 Task: Get the details for the any last Tri-Rail train from Miami Airport to West Palm Beach.
Action: Mouse moved to (327, 74)
Screenshot: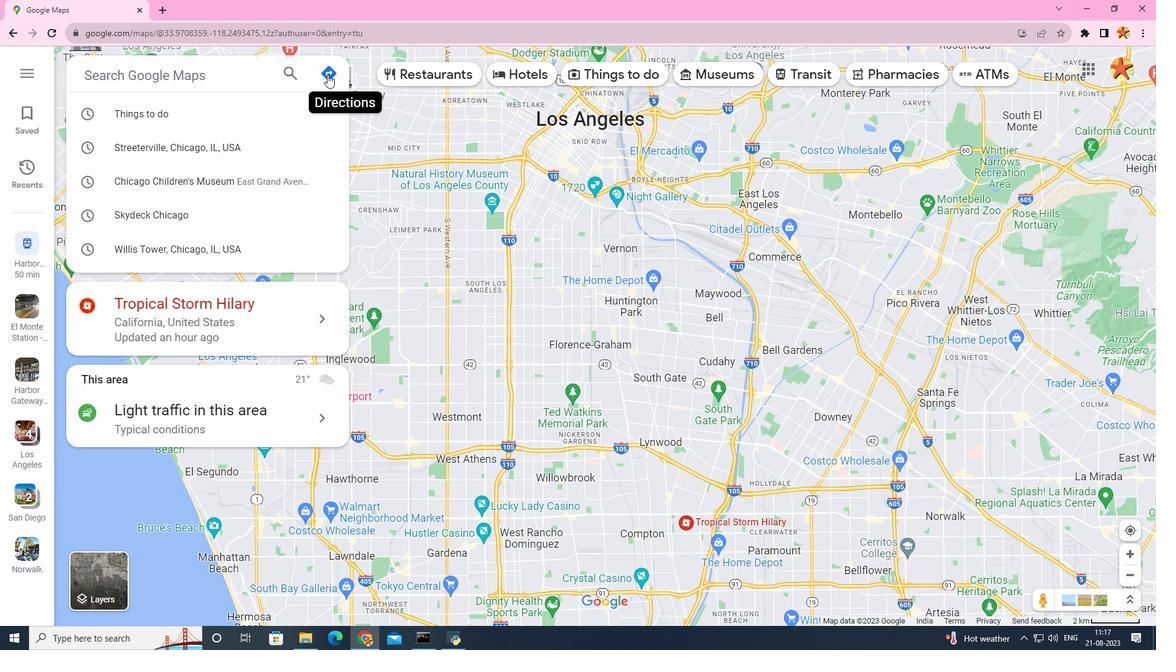 
Action: Mouse pressed left at (327, 74)
Screenshot: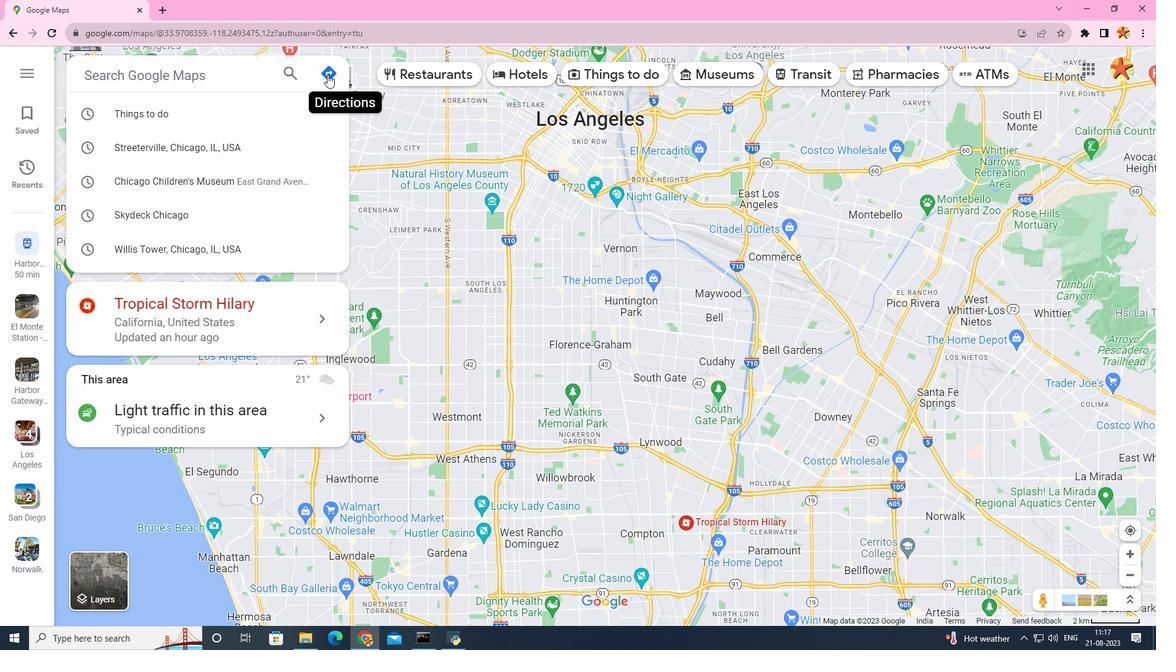 
Action: Mouse moved to (259, 113)
Screenshot: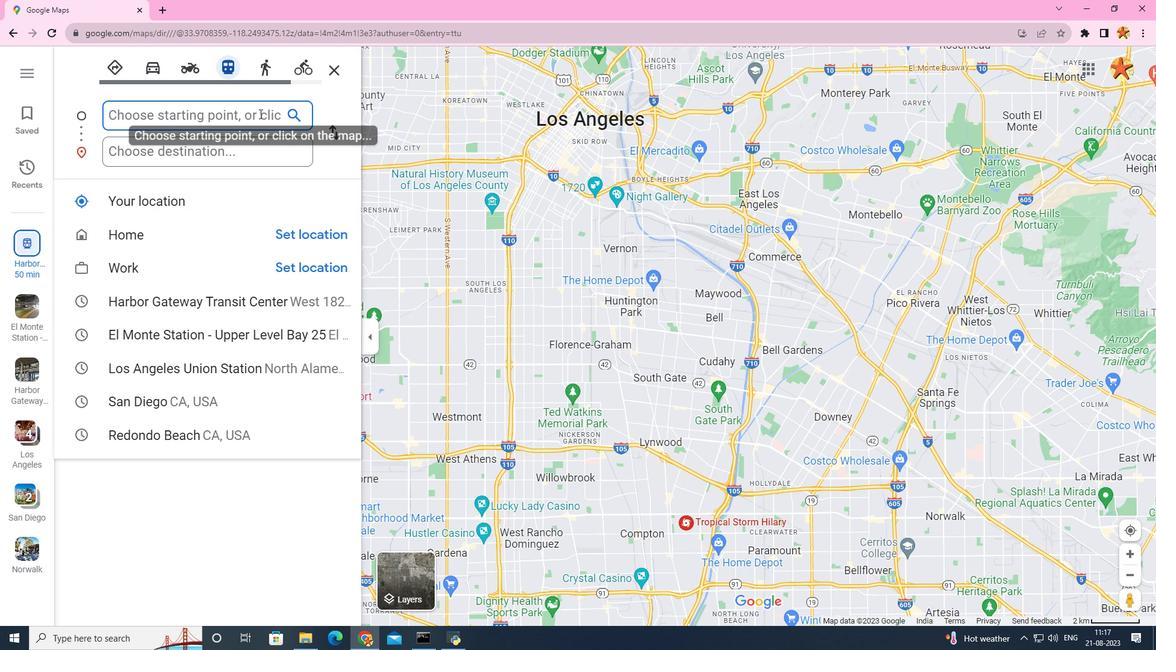 
Action: Mouse pressed left at (259, 113)
Screenshot: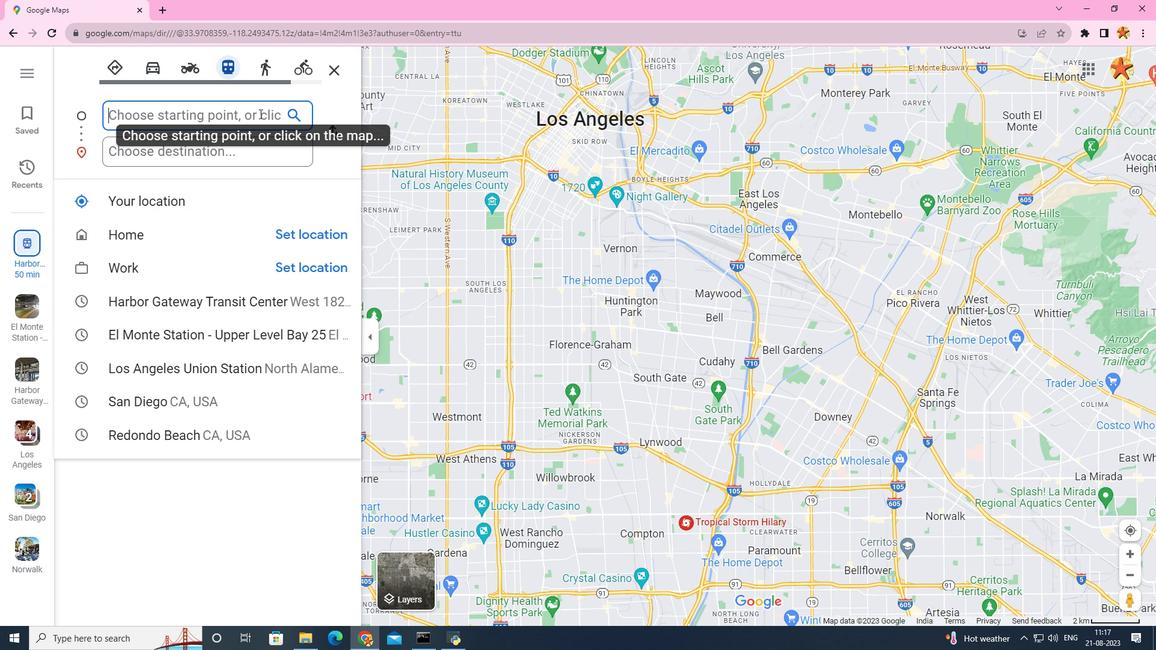 
Action: Mouse moved to (315, 103)
Screenshot: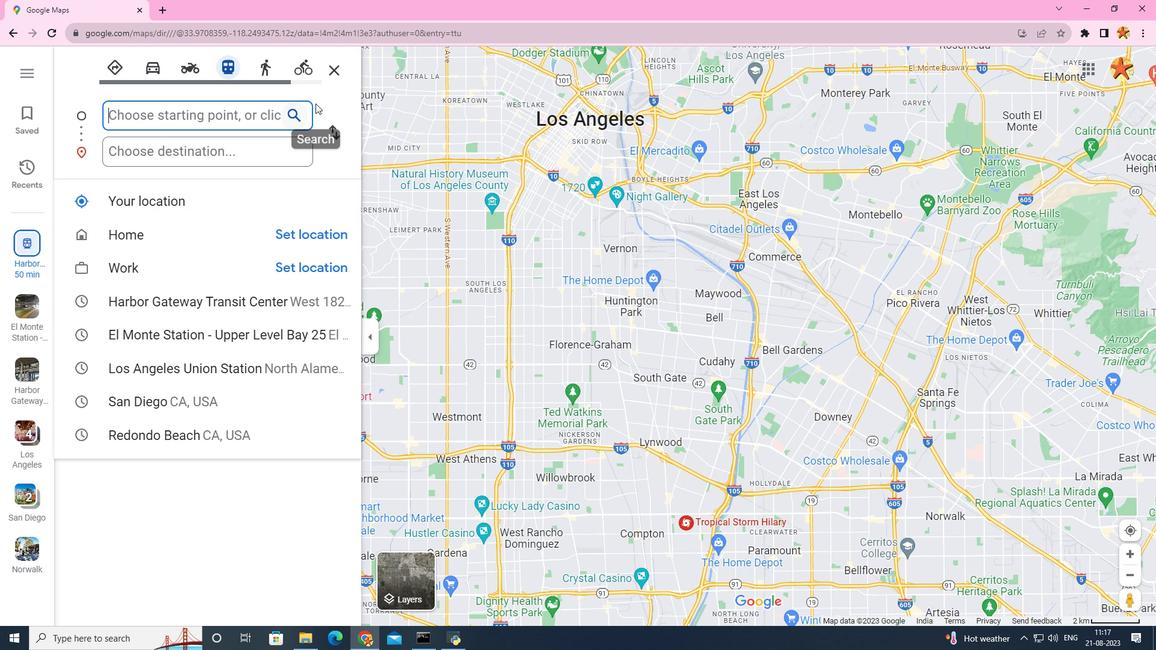 
Action: Key pressed miami<Key.space>airport
Screenshot: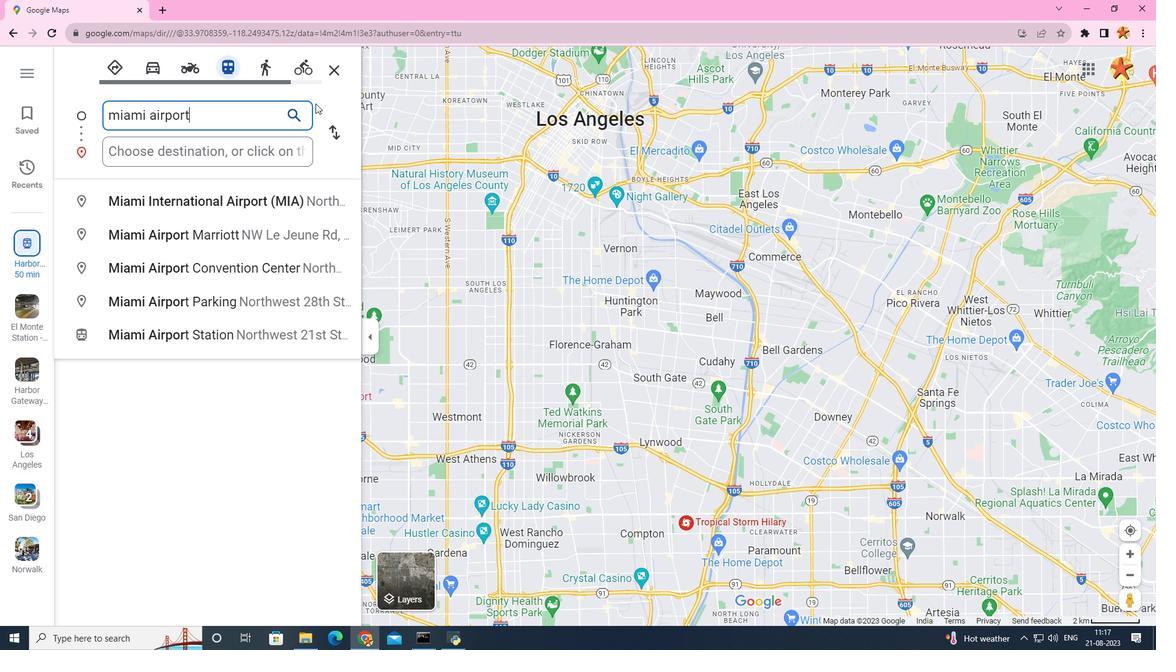 
Action: Mouse moved to (257, 210)
Screenshot: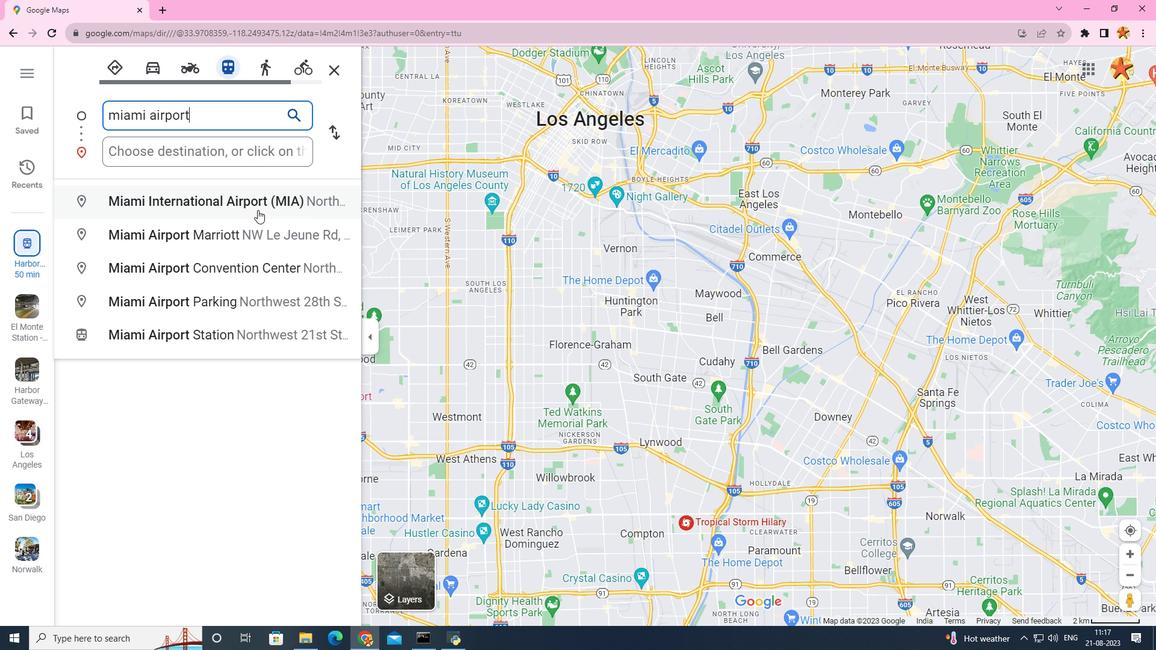 
Action: Mouse pressed left at (257, 210)
Screenshot: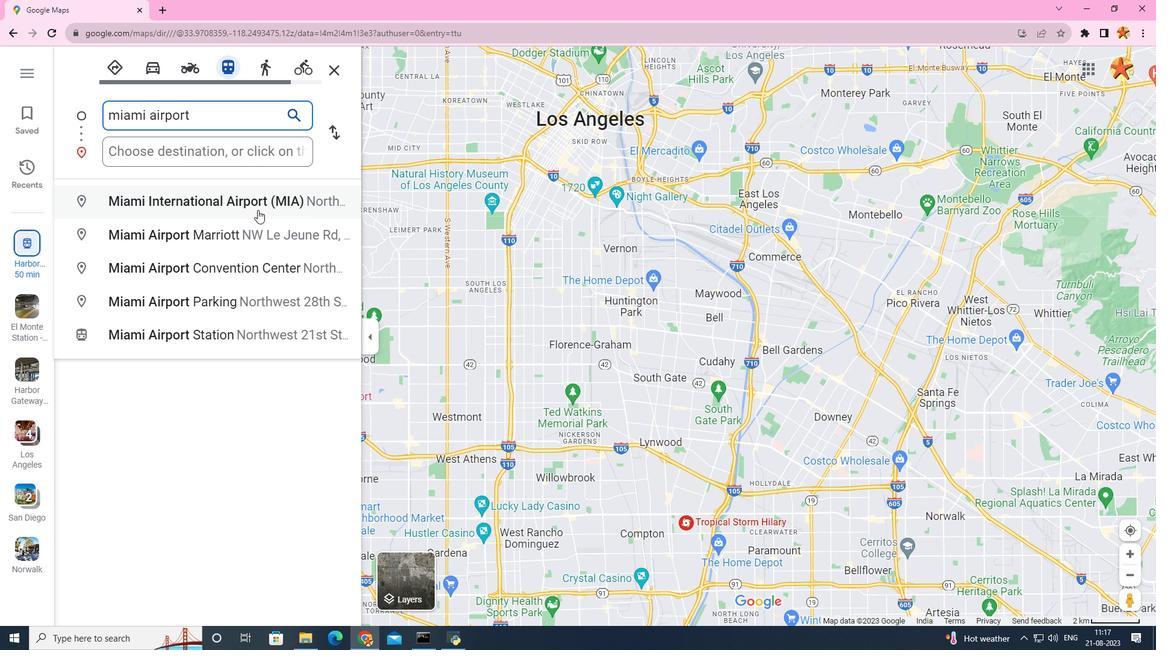 
Action: Mouse moved to (237, 158)
Screenshot: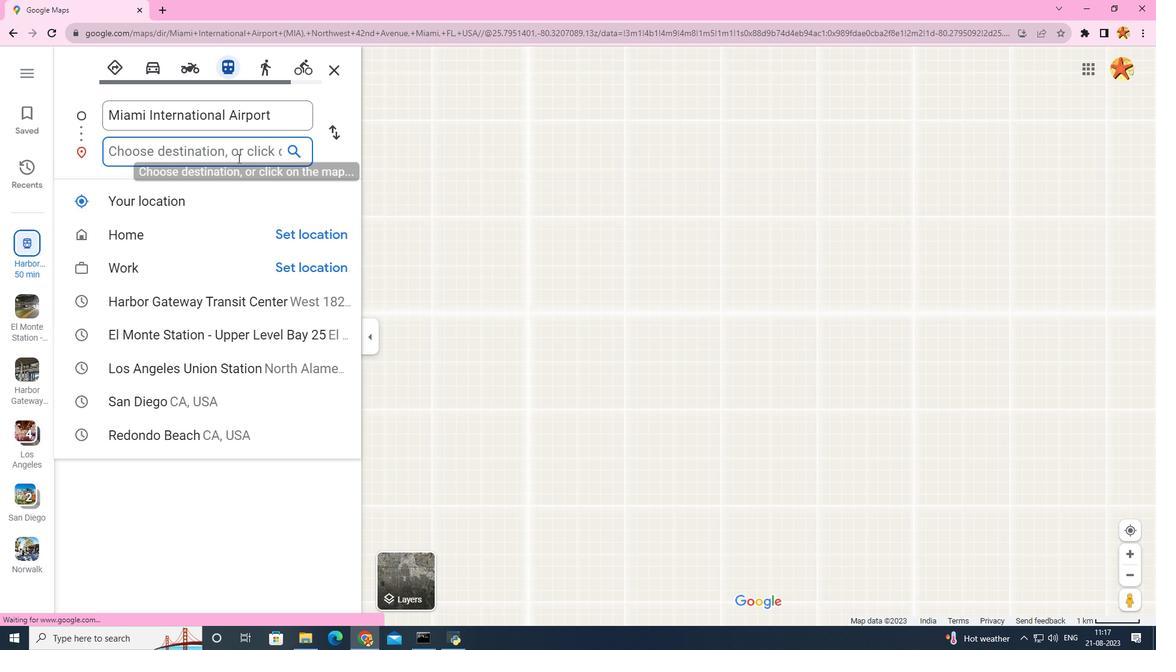 
Action: Mouse pressed left at (237, 158)
Screenshot: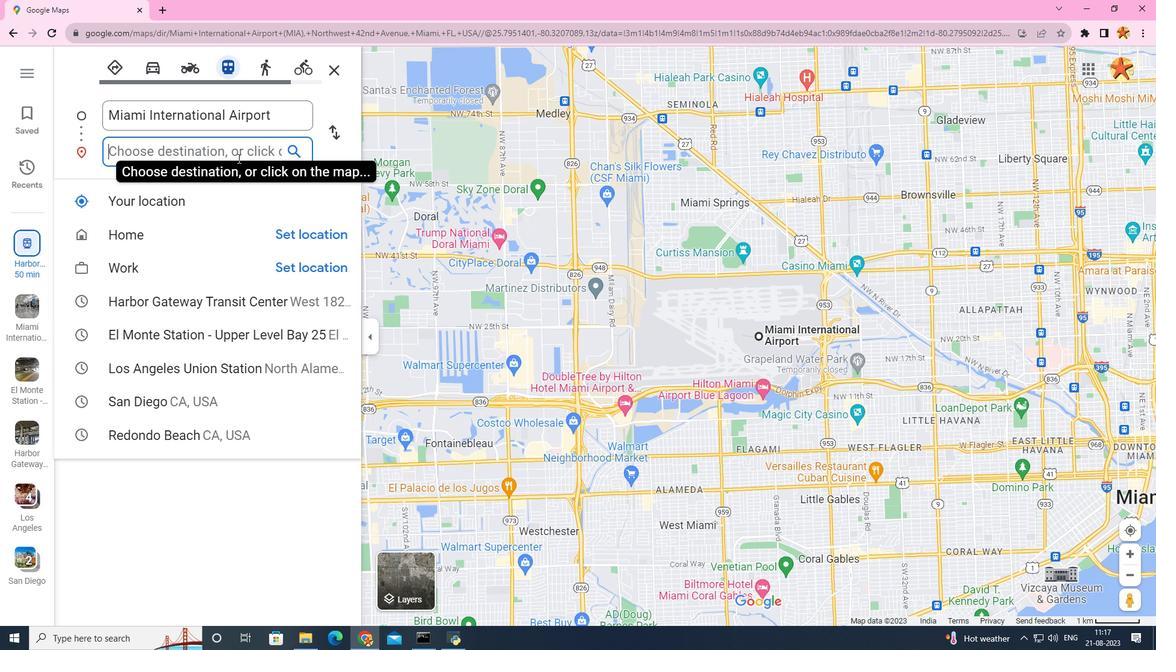 
Action: Key pressed west<Key.space>palm<Key.space>
Screenshot: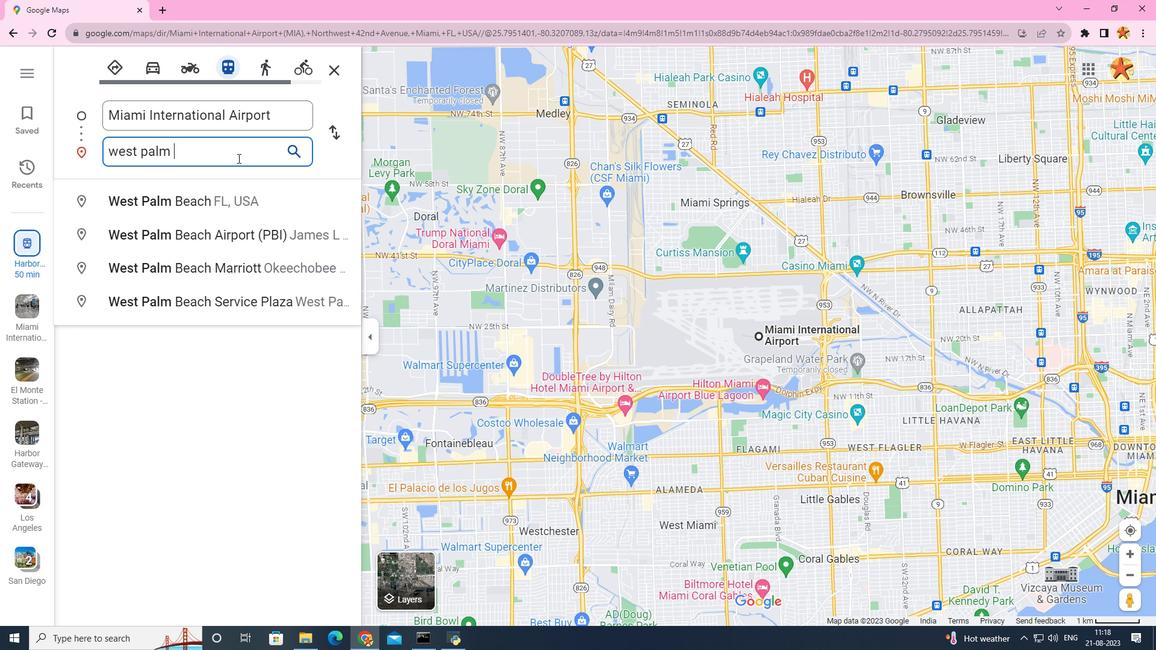 
Action: Mouse moved to (232, 196)
Screenshot: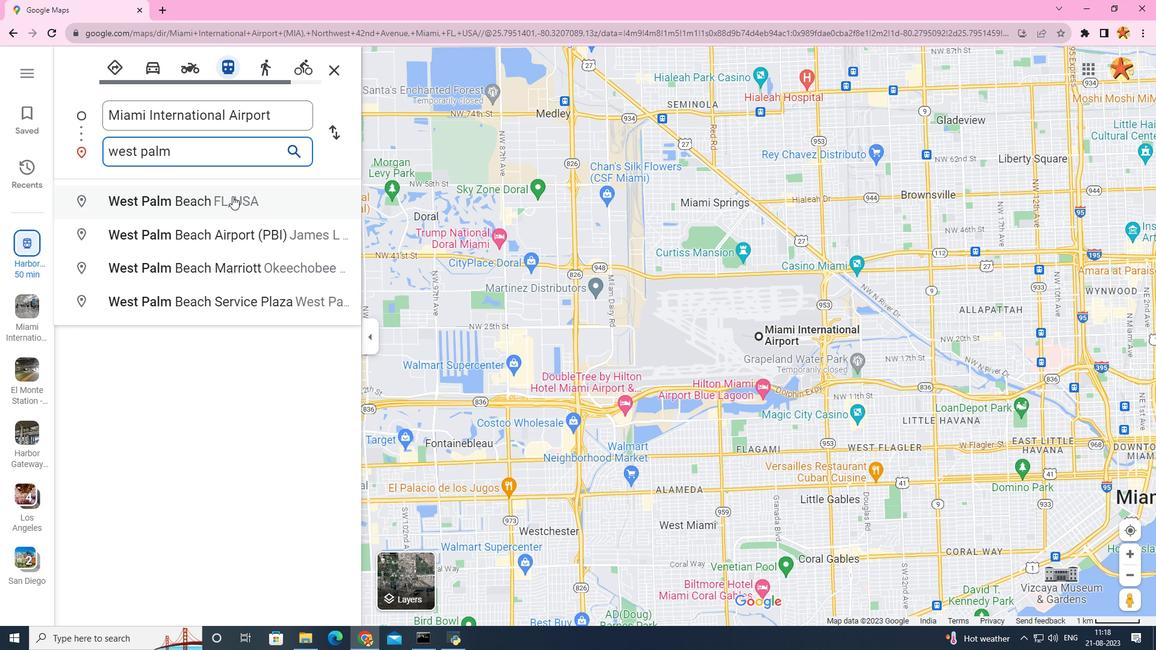 
Action: Mouse pressed left at (232, 196)
Screenshot: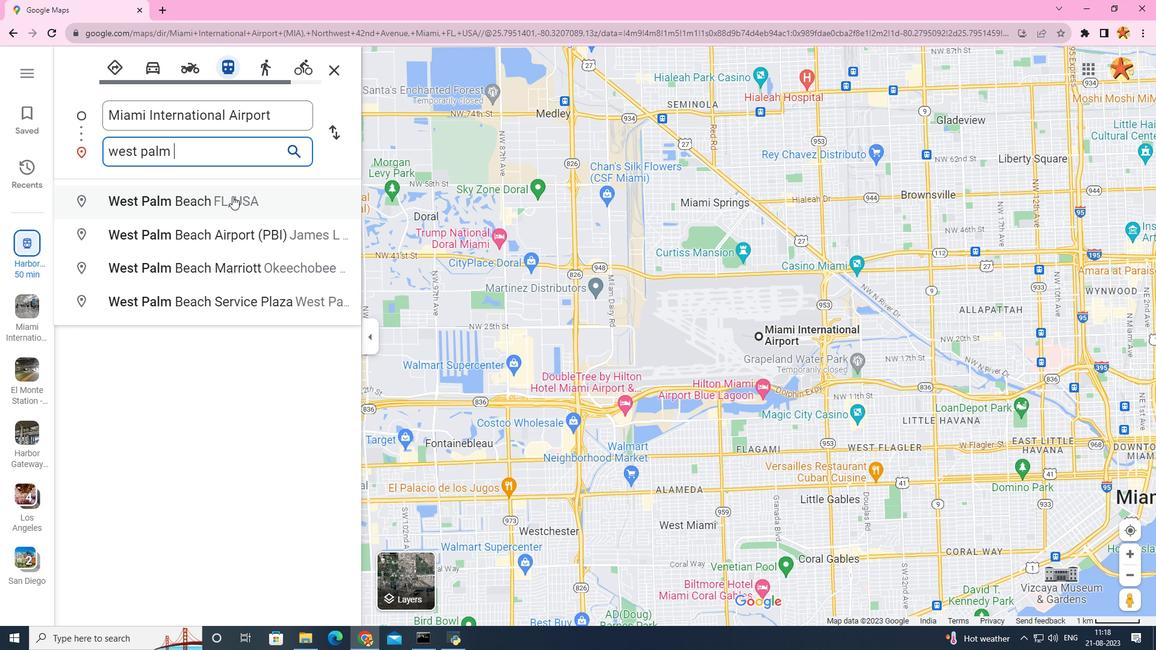 
Action: Mouse moved to (203, 284)
Screenshot: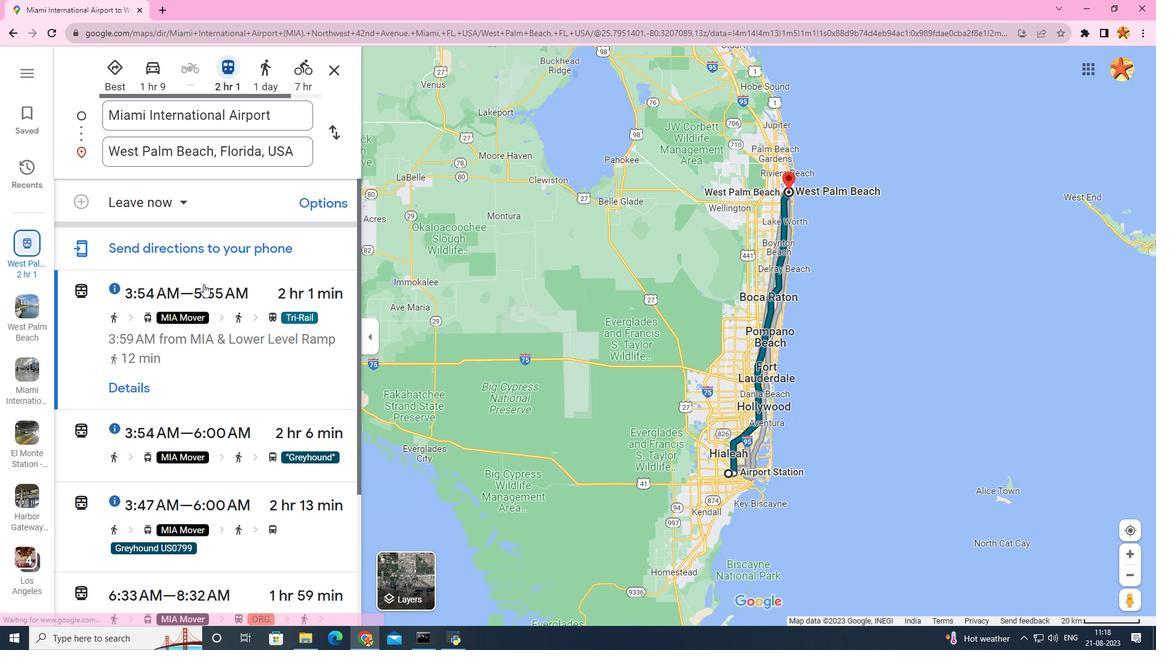 
Action: Mouse scrolled (203, 283) with delta (0, 0)
Screenshot: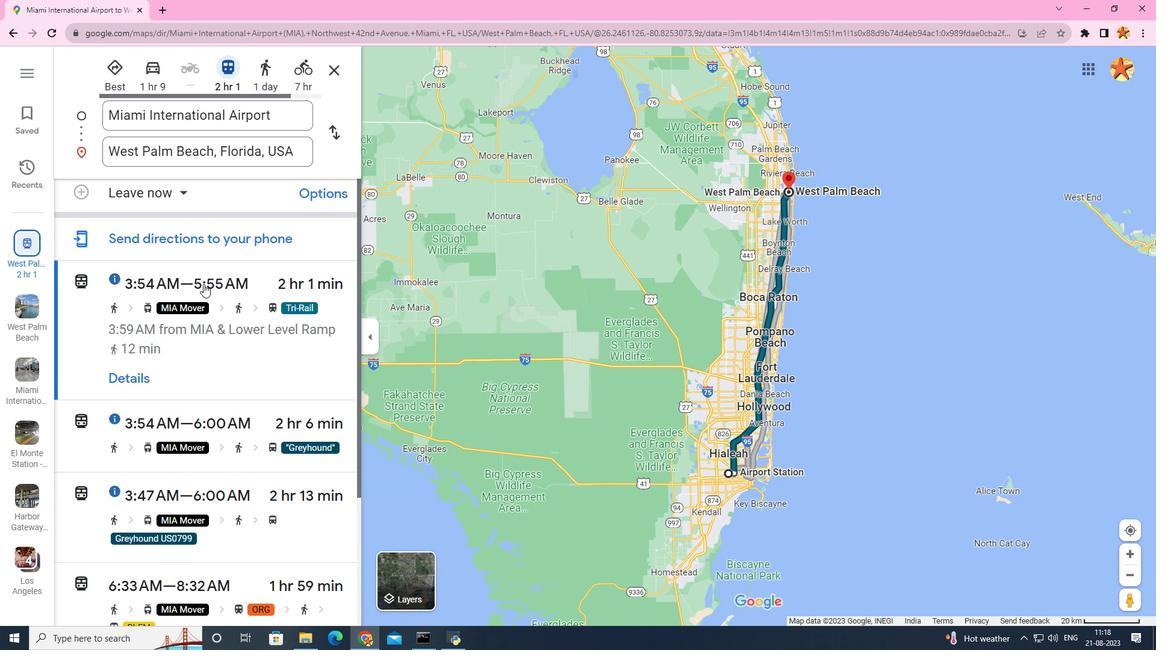 
Action: Mouse scrolled (203, 283) with delta (0, 0)
Screenshot: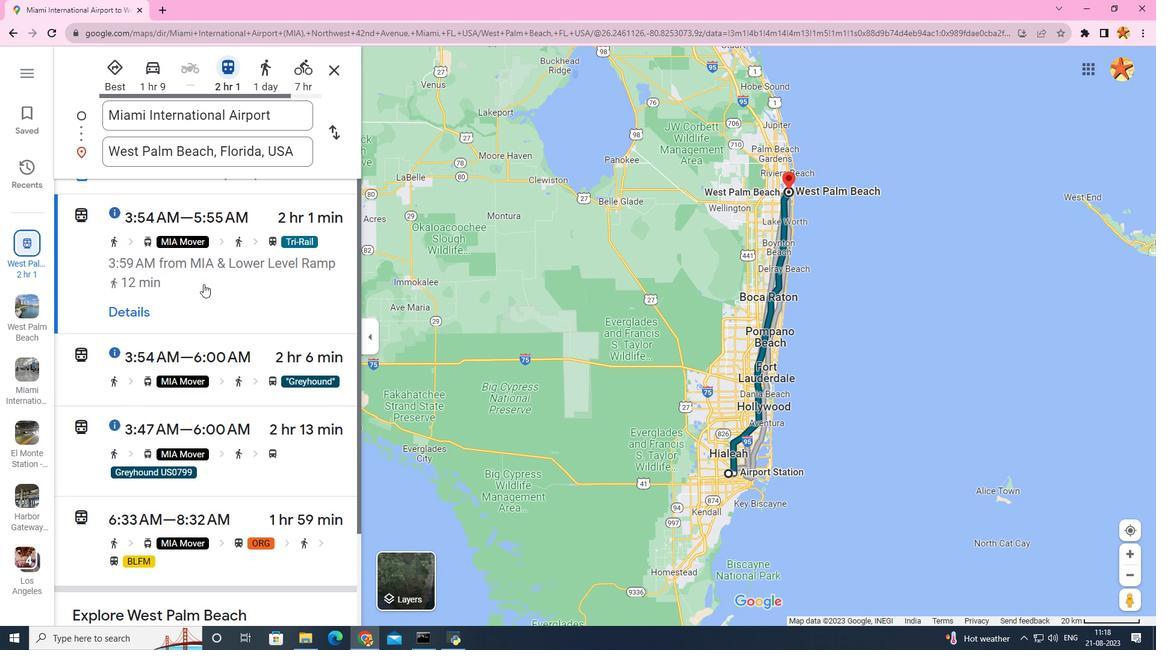 
Action: Mouse scrolled (203, 283) with delta (0, 0)
Screenshot: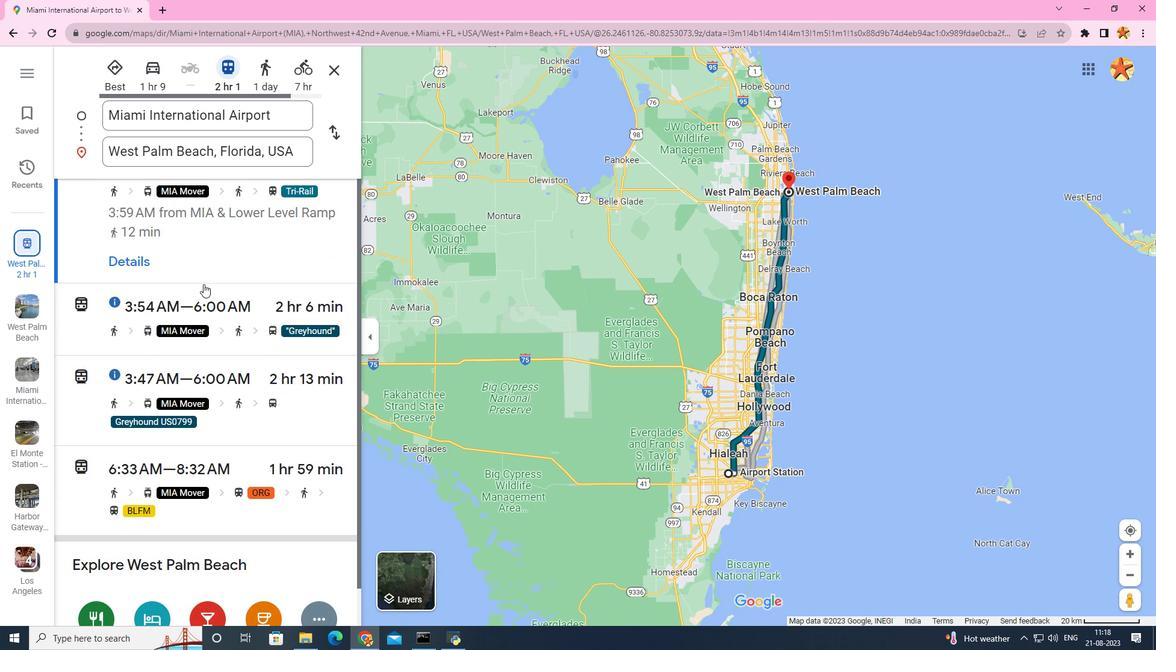 
Action: Mouse scrolled (203, 283) with delta (0, 0)
Screenshot: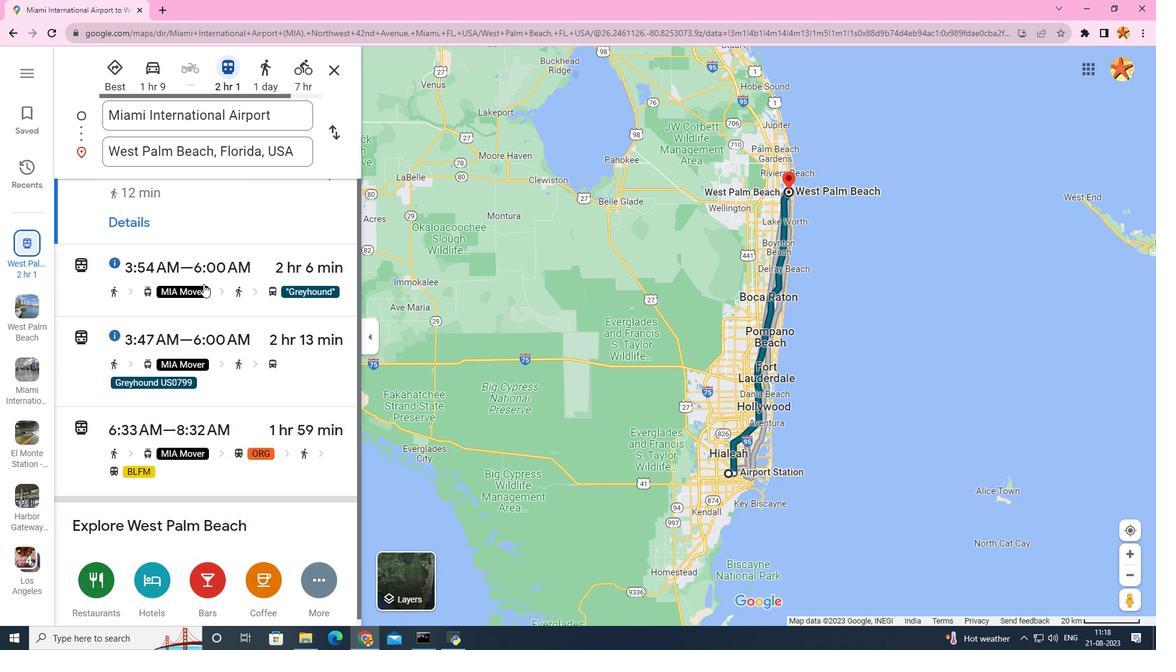 
Action: Mouse scrolled (203, 283) with delta (0, 0)
Screenshot: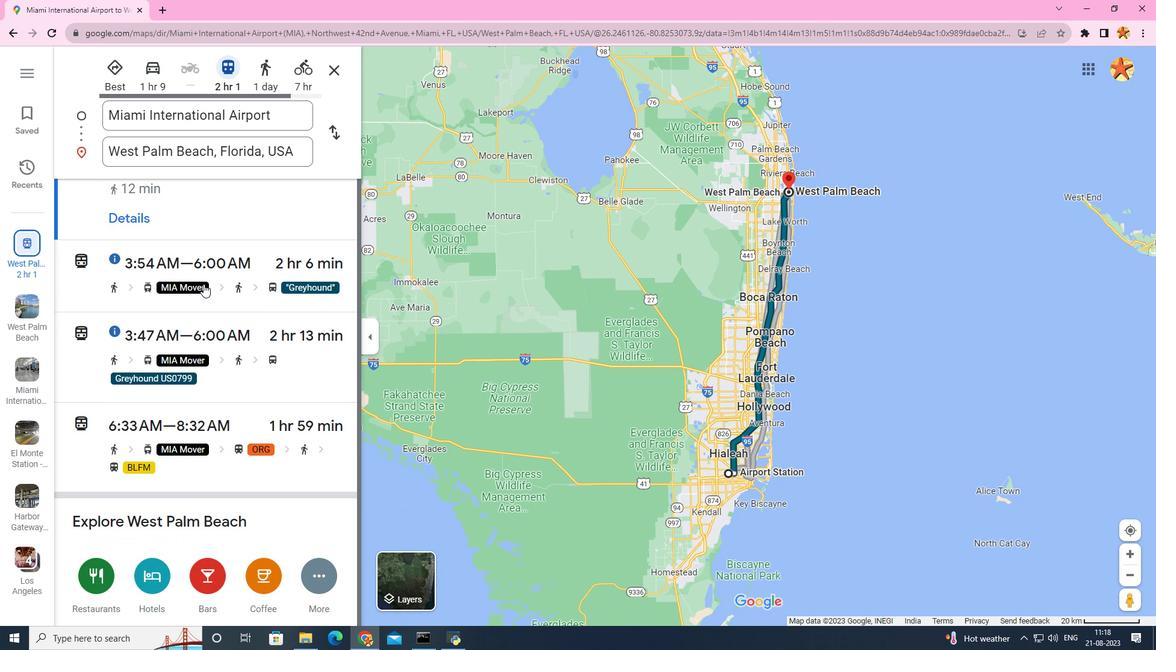 
Action: Mouse scrolled (203, 284) with delta (0, 0)
Screenshot: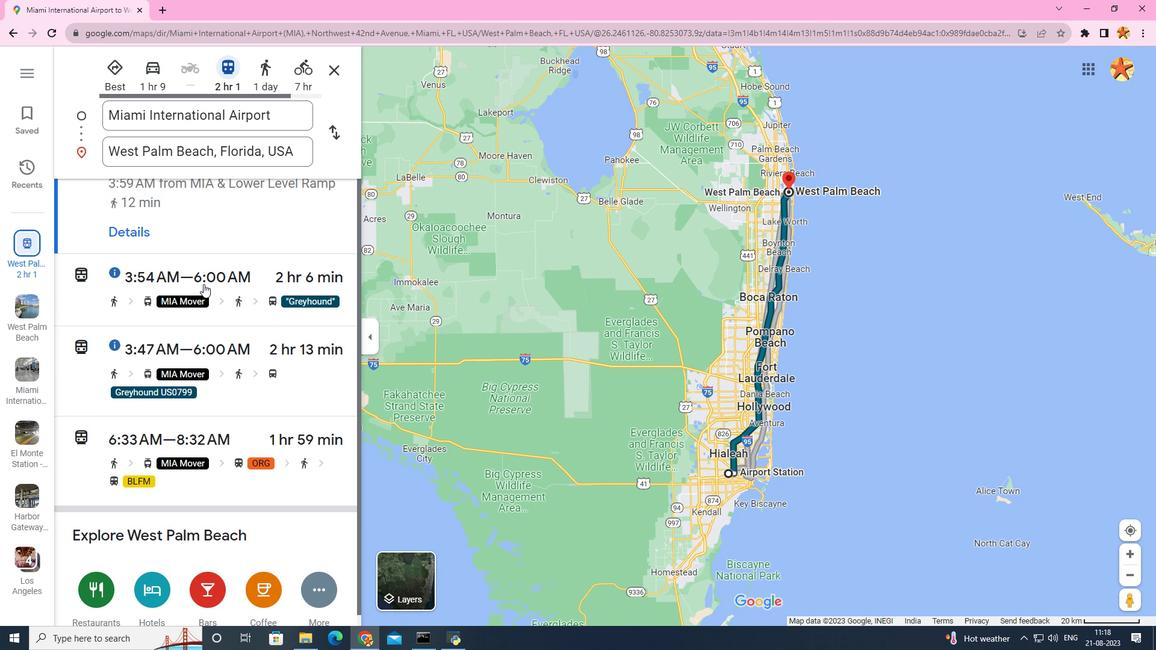 
Action: Mouse scrolled (203, 284) with delta (0, 0)
Screenshot: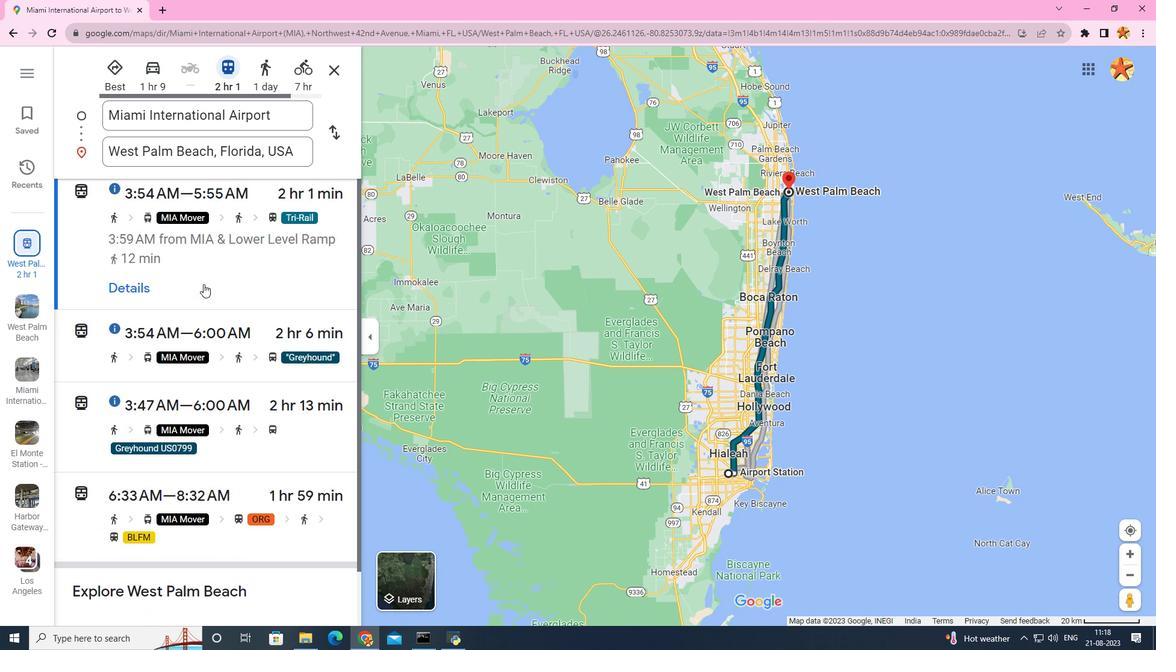 
Action: Mouse scrolled (203, 284) with delta (0, 0)
Screenshot: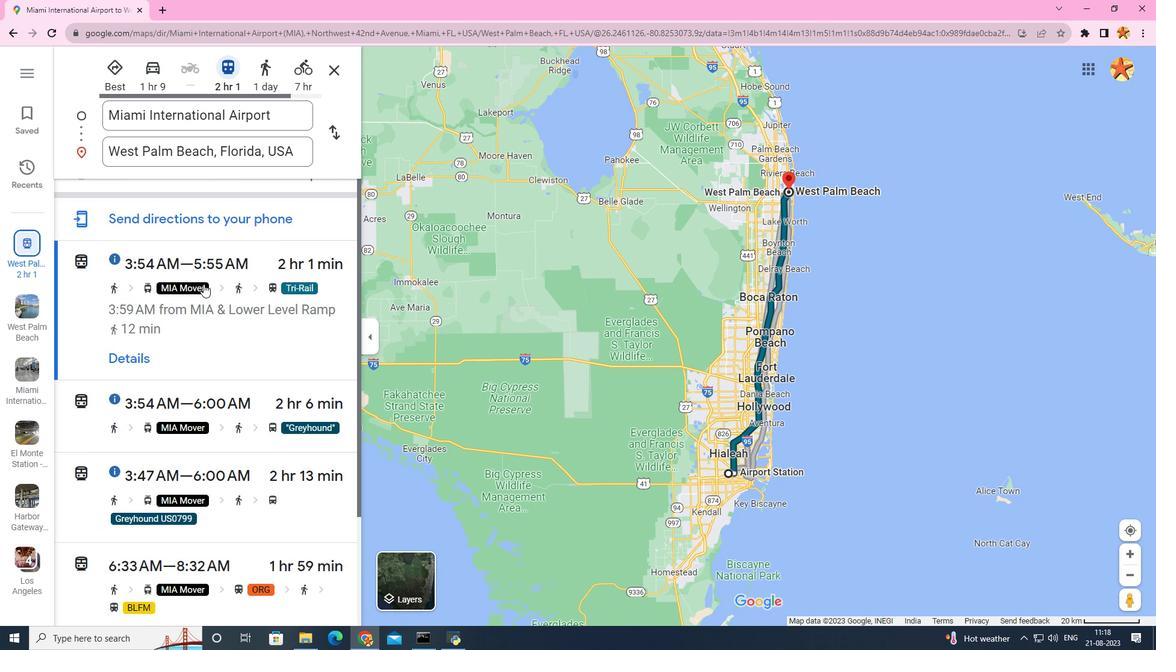 
Action: Mouse scrolled (203, 284) with delta (0, 0)
Screenshot: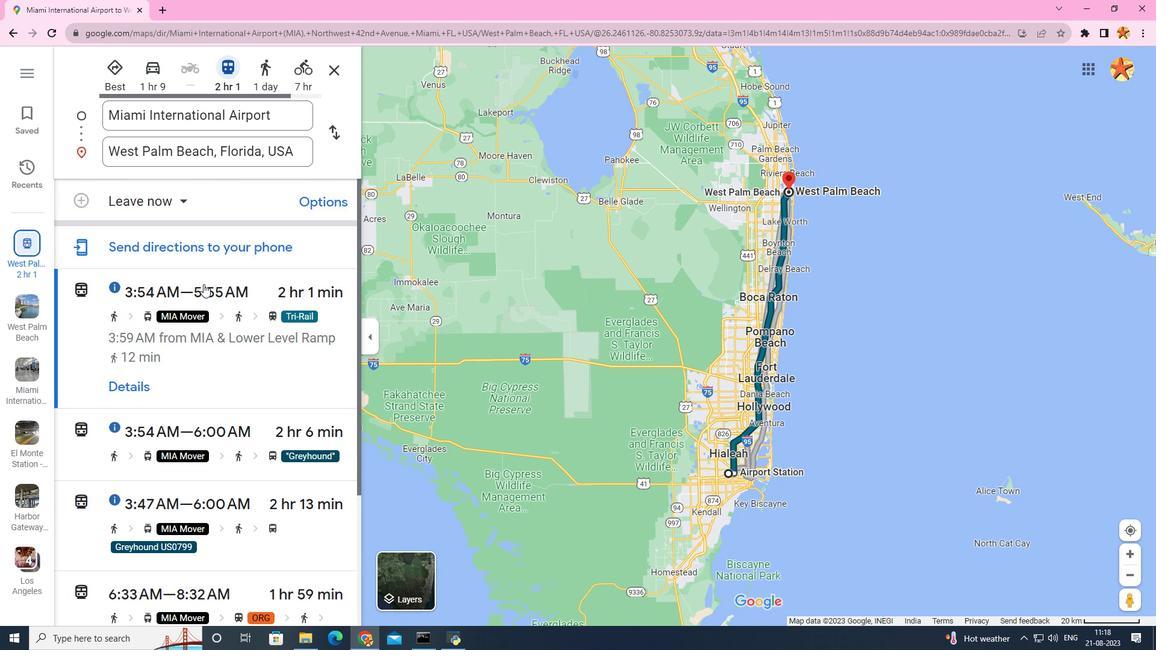 
Action: Mouse moved to (152, 215)
Screenshot: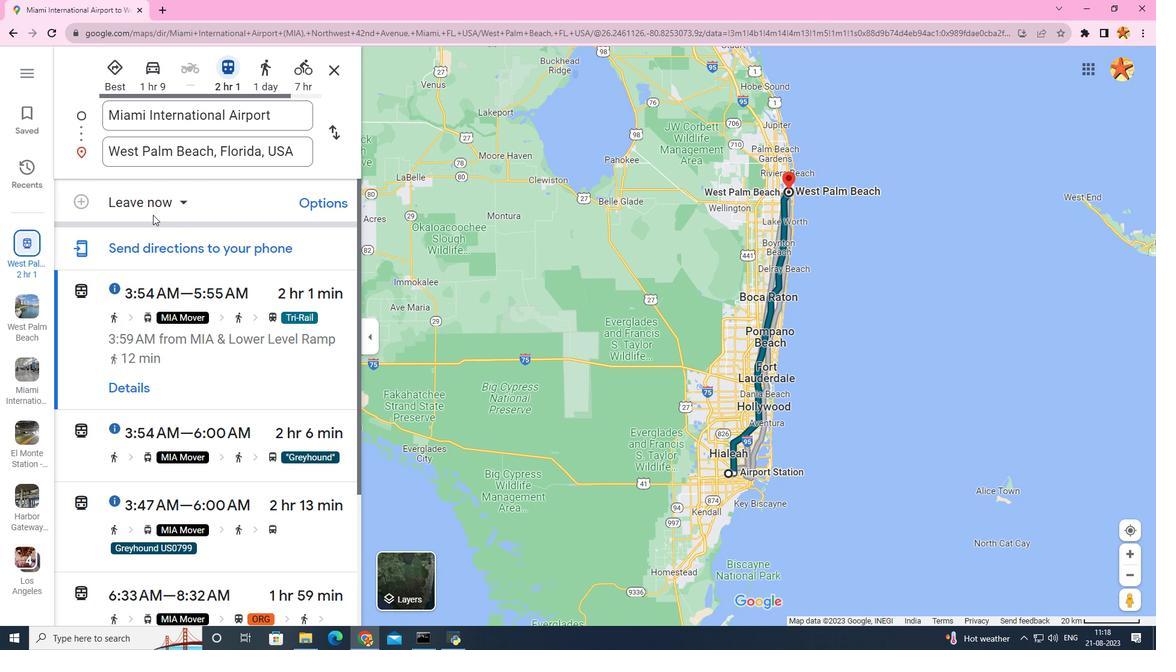 
Action: Mouse pressed left at (152, 215)
Screenshot: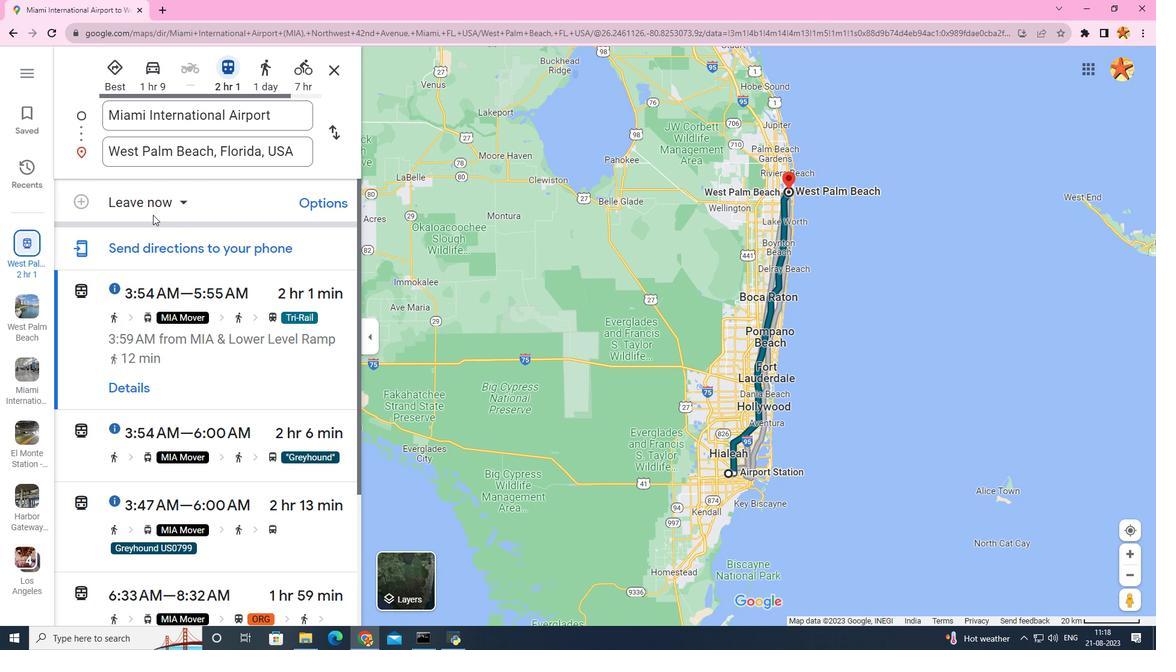 
Action: Mouse moved to (166, 210)
Screenshot: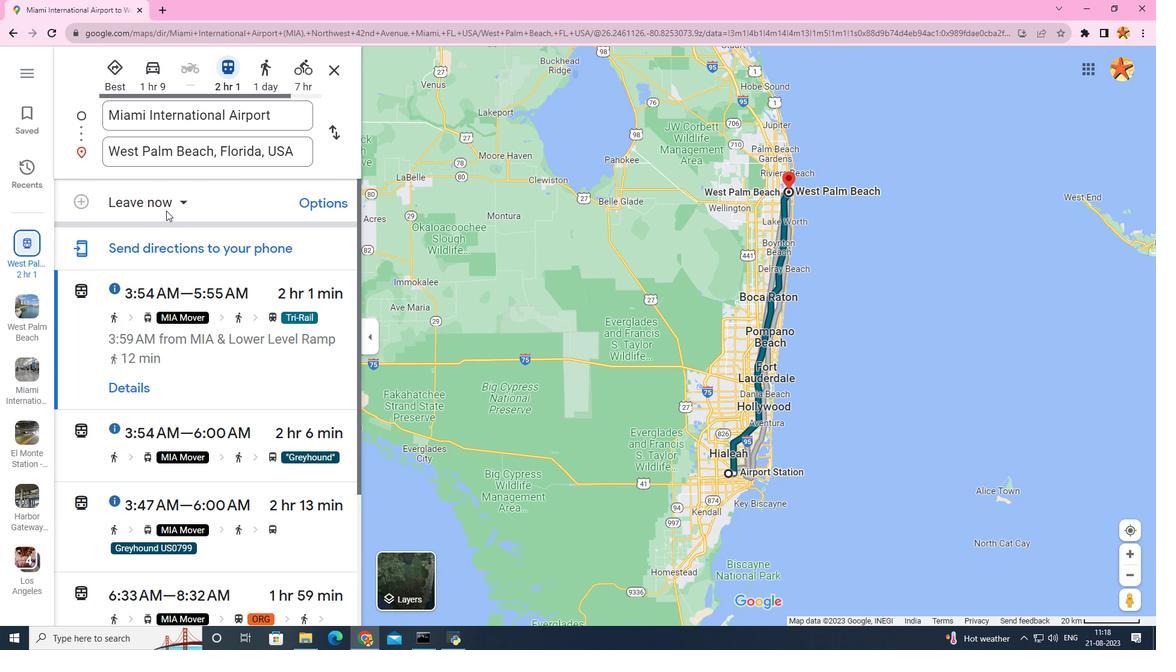 
Action: Mouse pressed left at (166, 210)
Screenshot: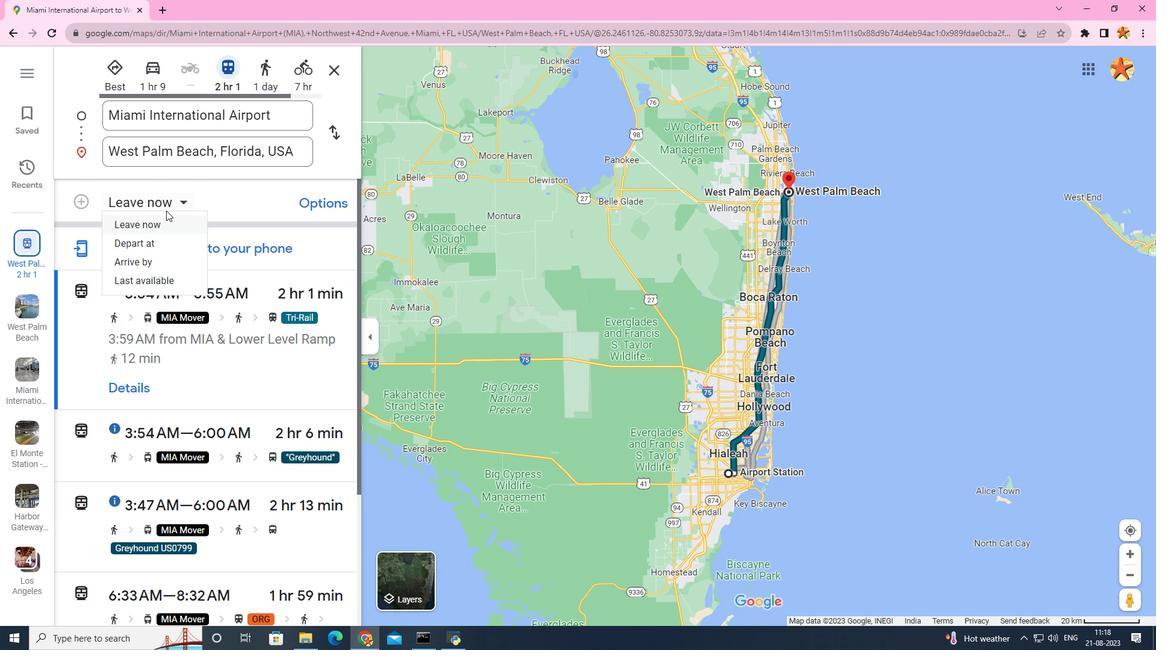 
Action: Mouse moved to (148, 286)
Screenshot: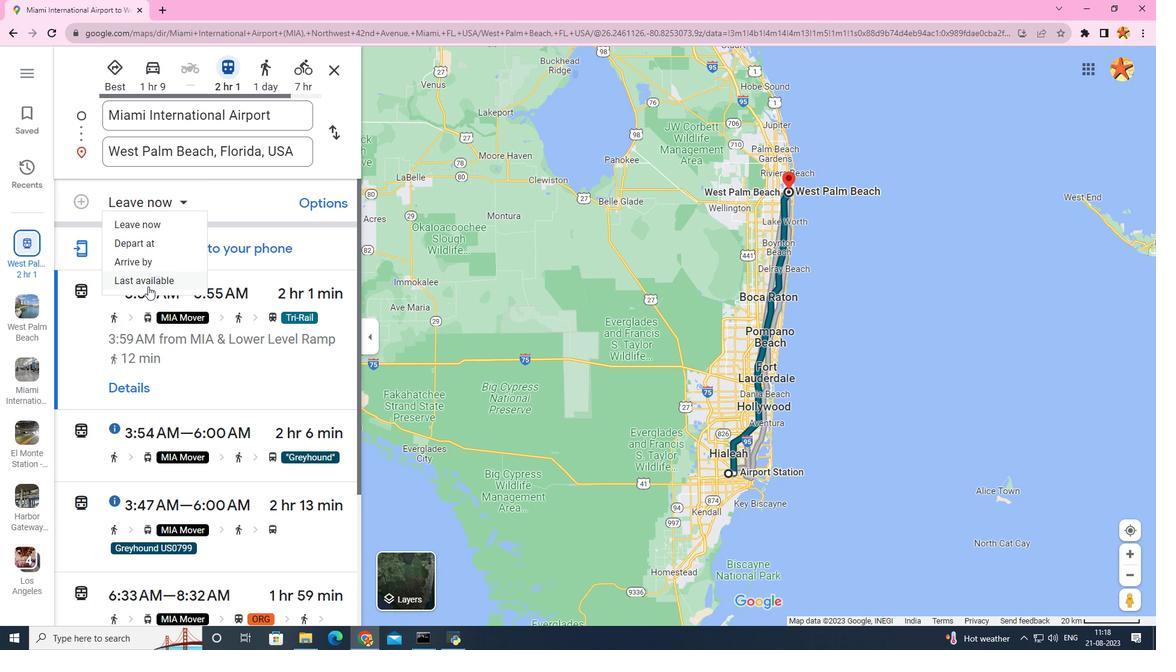 
Action: Mouse pressed left at (148, 286)
Screenshot: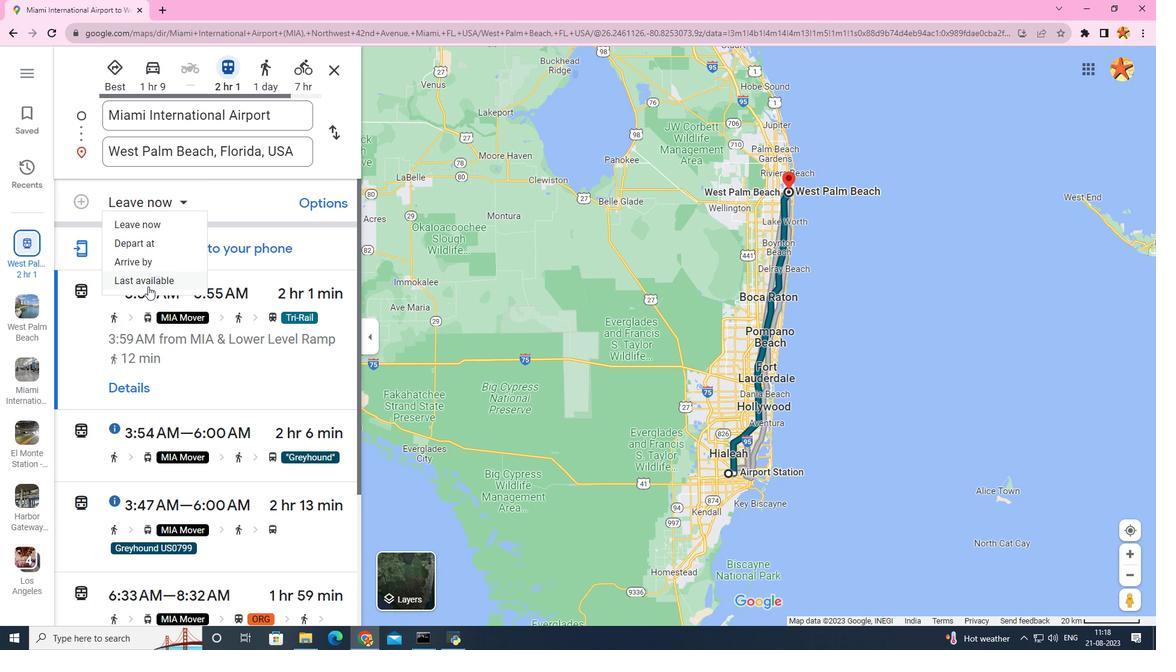 
Action: Mouse scrolled (148, 286) with delta (0, 0)
Screenshot: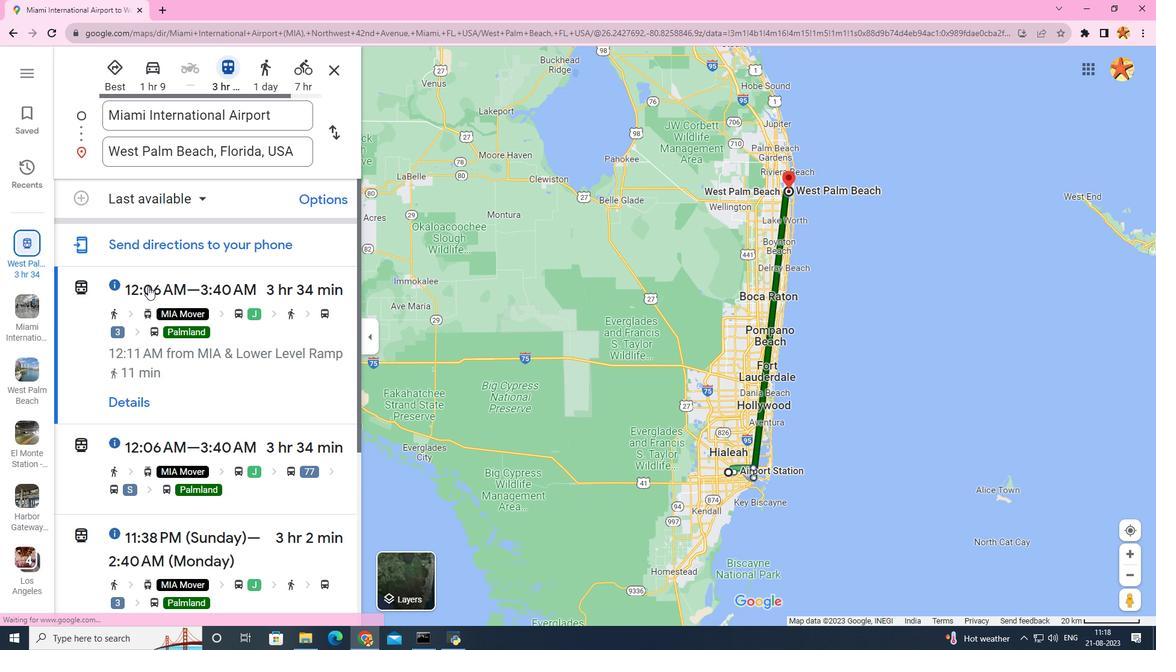 
Action: Mouse scrolled (148, 286) with delta (0, 0)
Screenshot: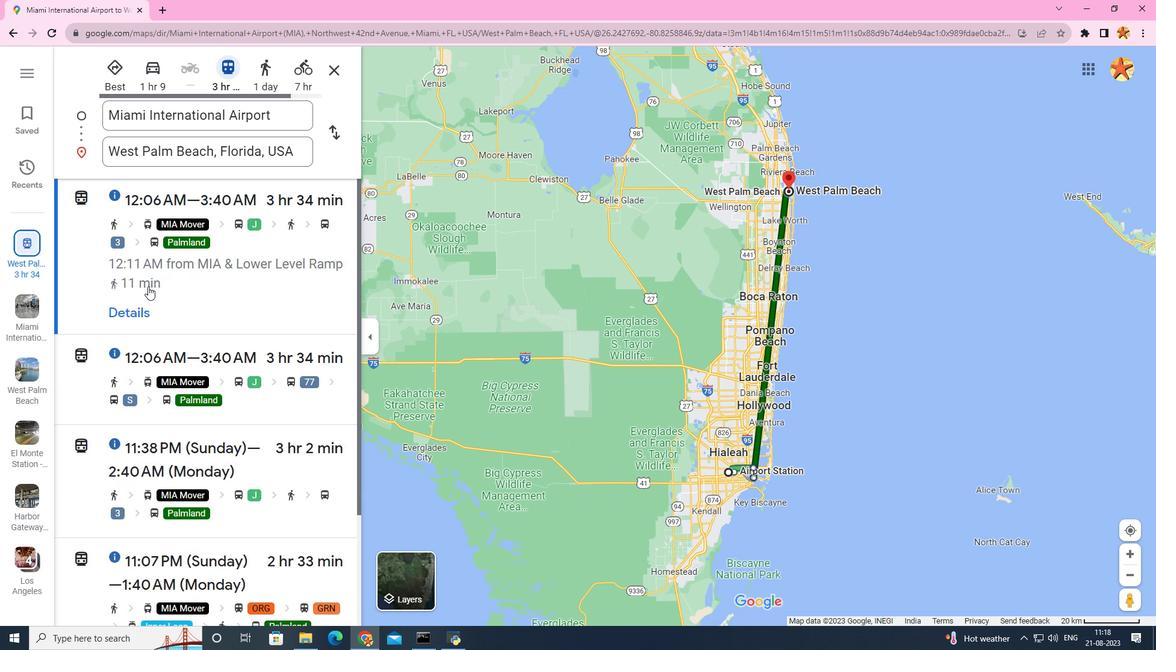 
Action: Mouse scrolled (148, 286) with delta (0, 0)
Screenshot: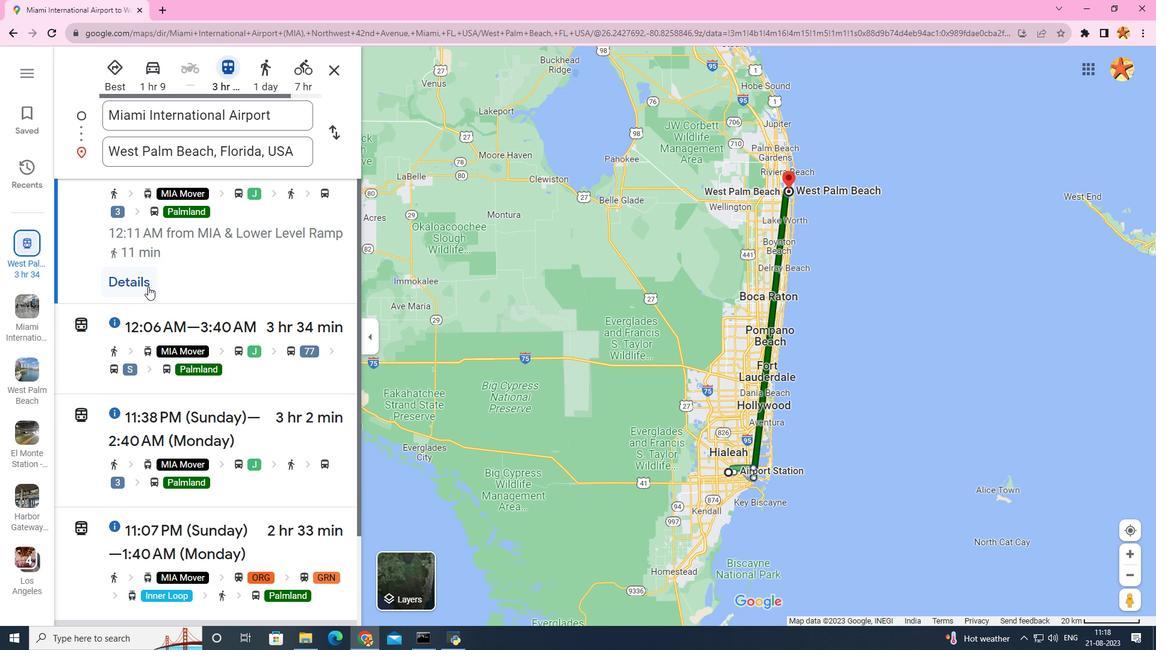 
Action: Mouse scrolled (148, 286) with delta (0, 0)
Screenshot: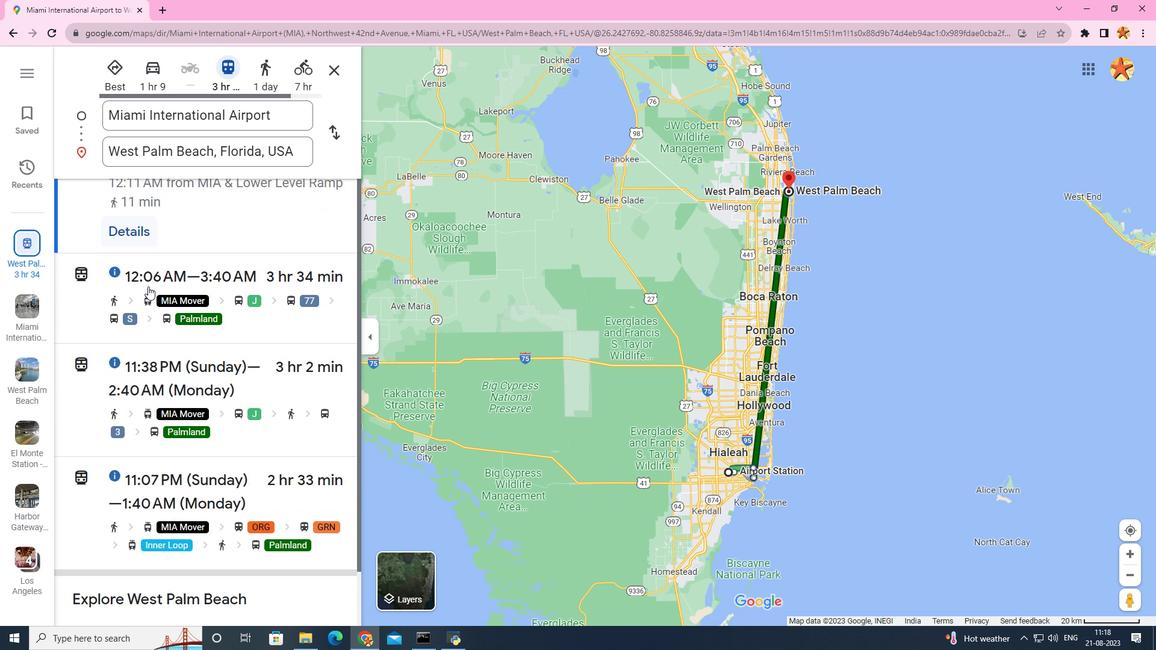 
Action: Mouse scrolled (148, 286) with delta (0, 0)
Screenshot: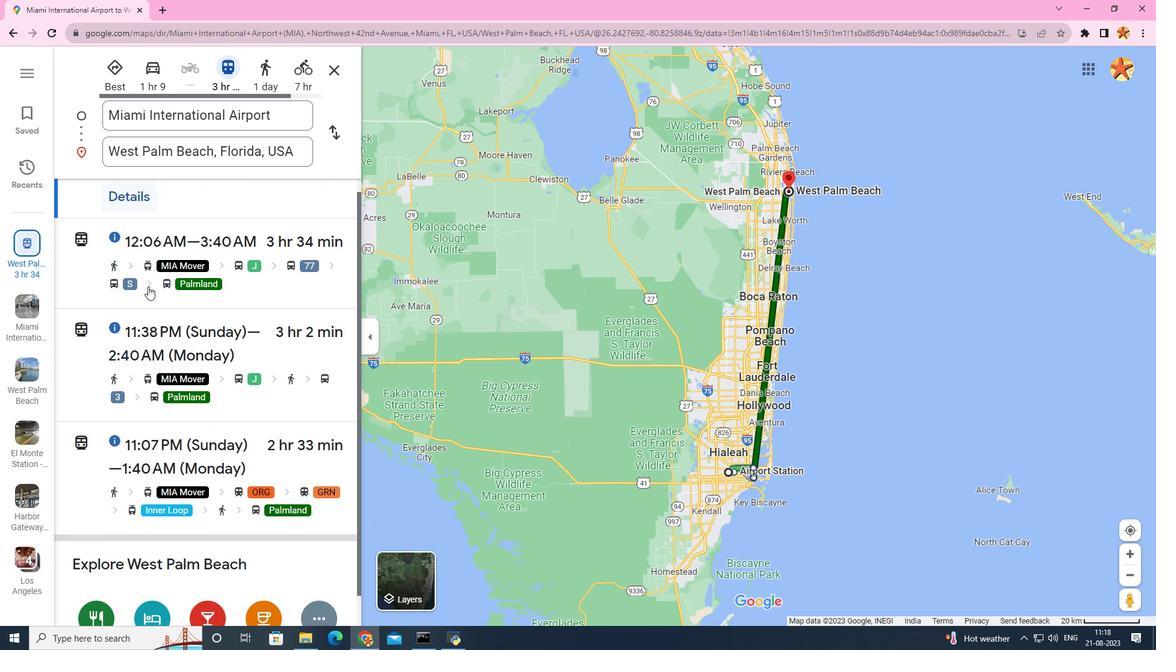 
Action: Mouse scrolled (148, 286) with delta (0, 0)
Screenshot: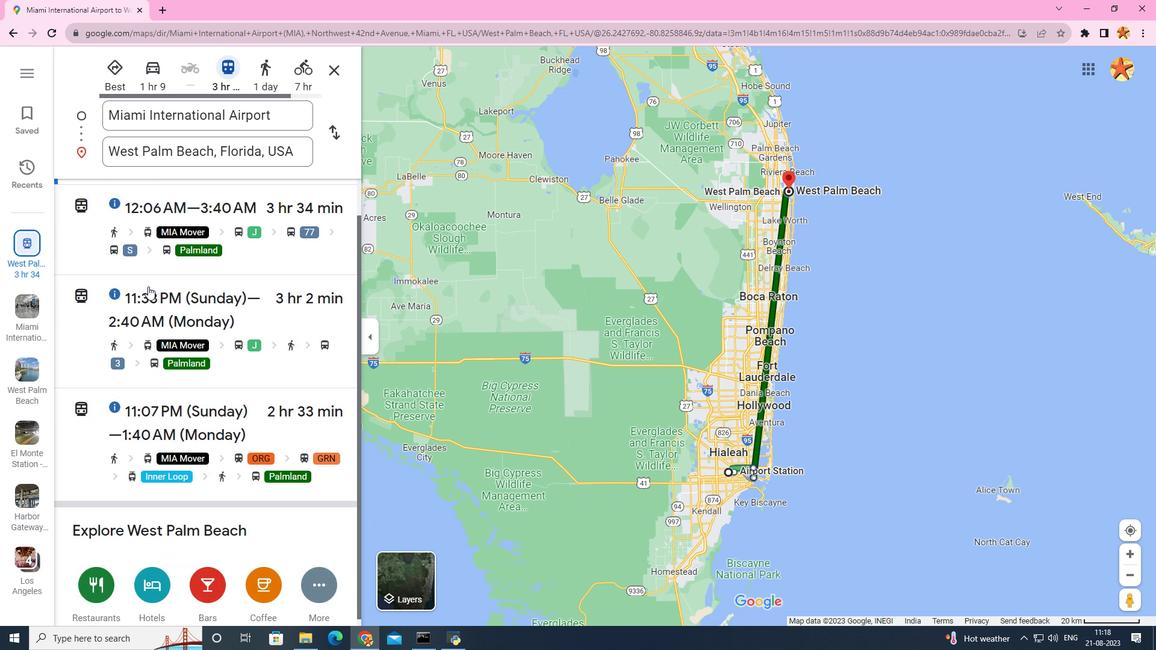 
Action: Mouse scrolled (148, 287) with delta (0, 0)
Screenshot: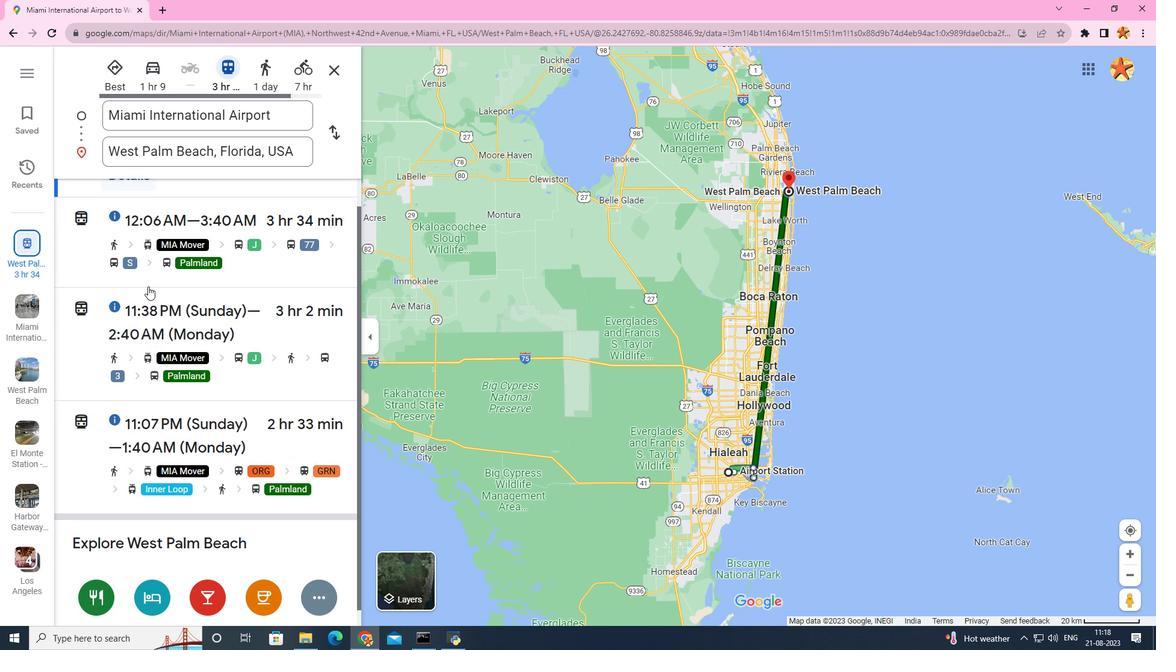 
Action: Mouse scrolled (148, 287) with delta (0, 0)
Screenshot: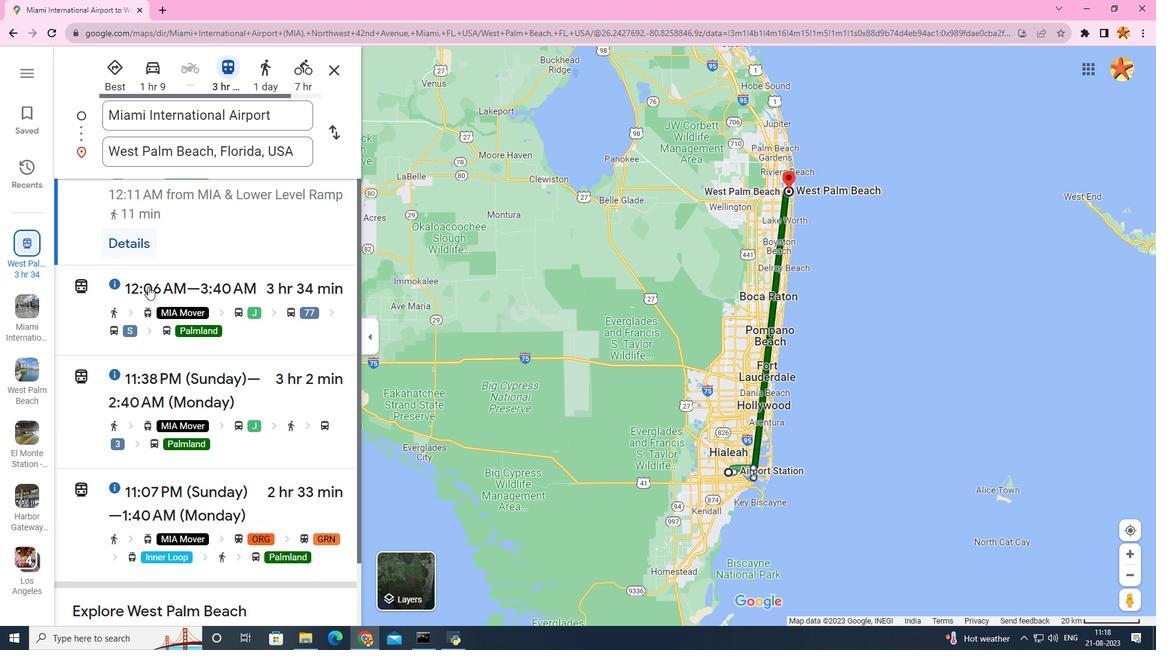 
Action: Mouse scrolled (148, 287) with delta (0, 0)
Screenshot: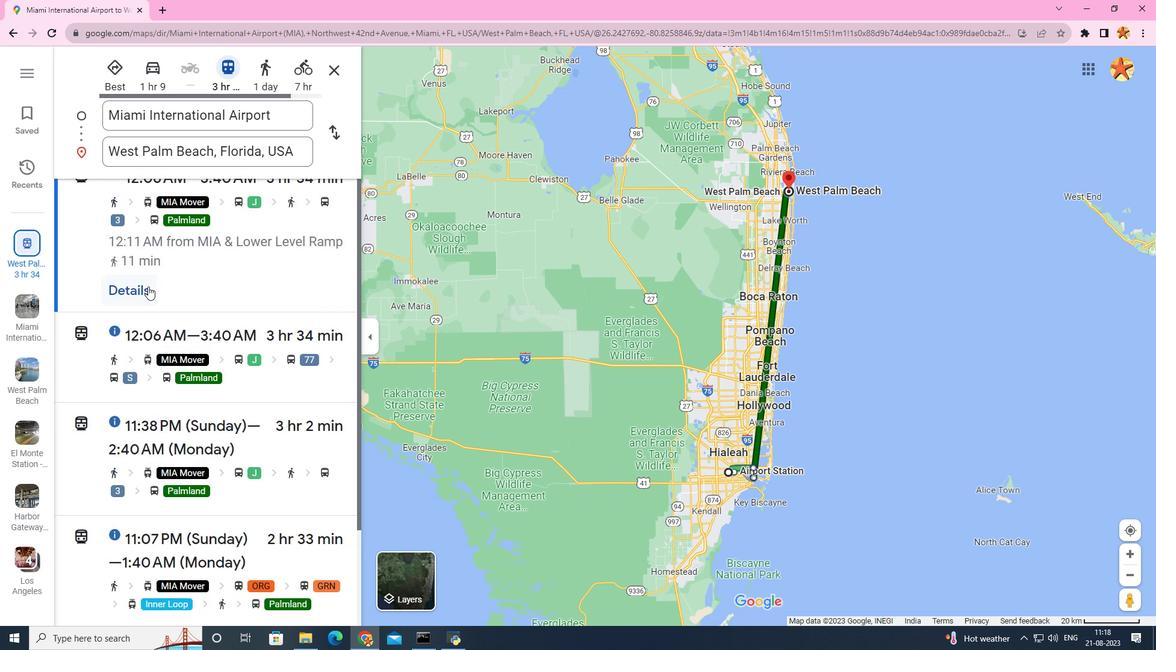 
Action: Mouse moved to (147, 332)
Screenshot: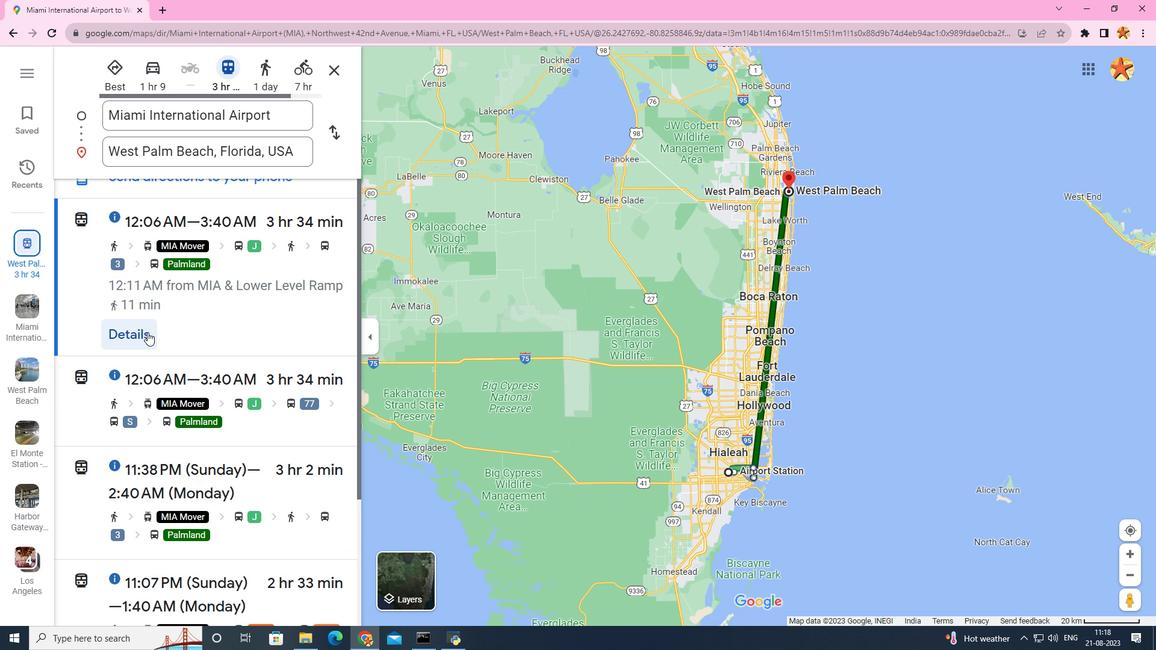 
Action: Mouse pressed left at (147, 332)
Screenshot: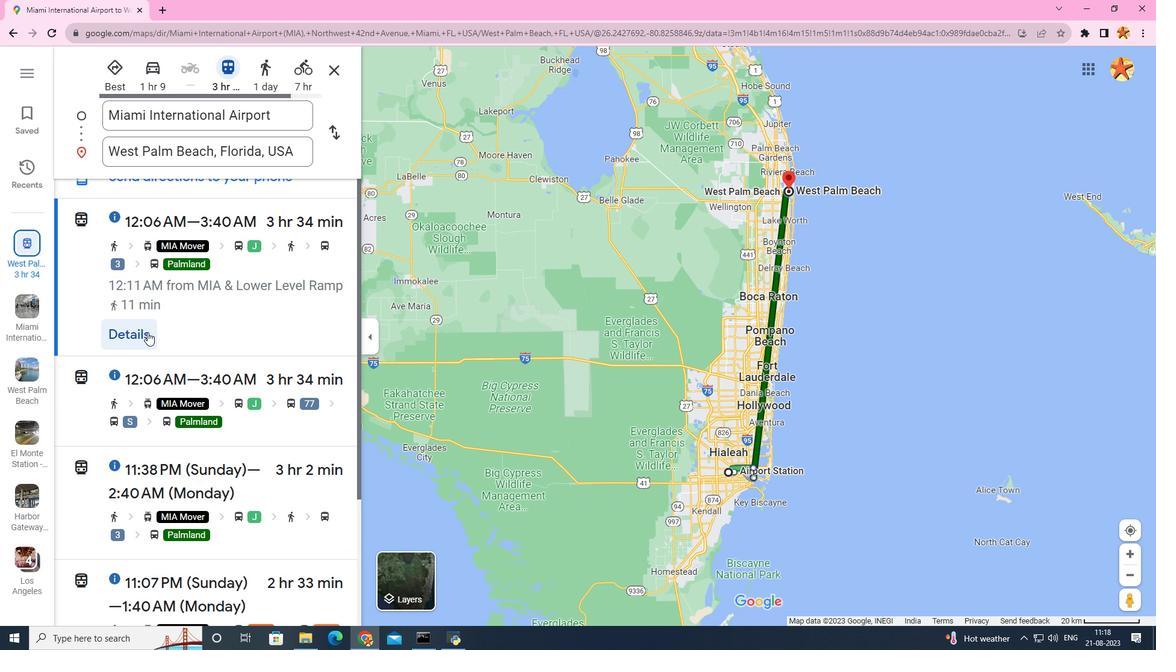 
Action: Mouse moved to (159, 327)
Screenshot: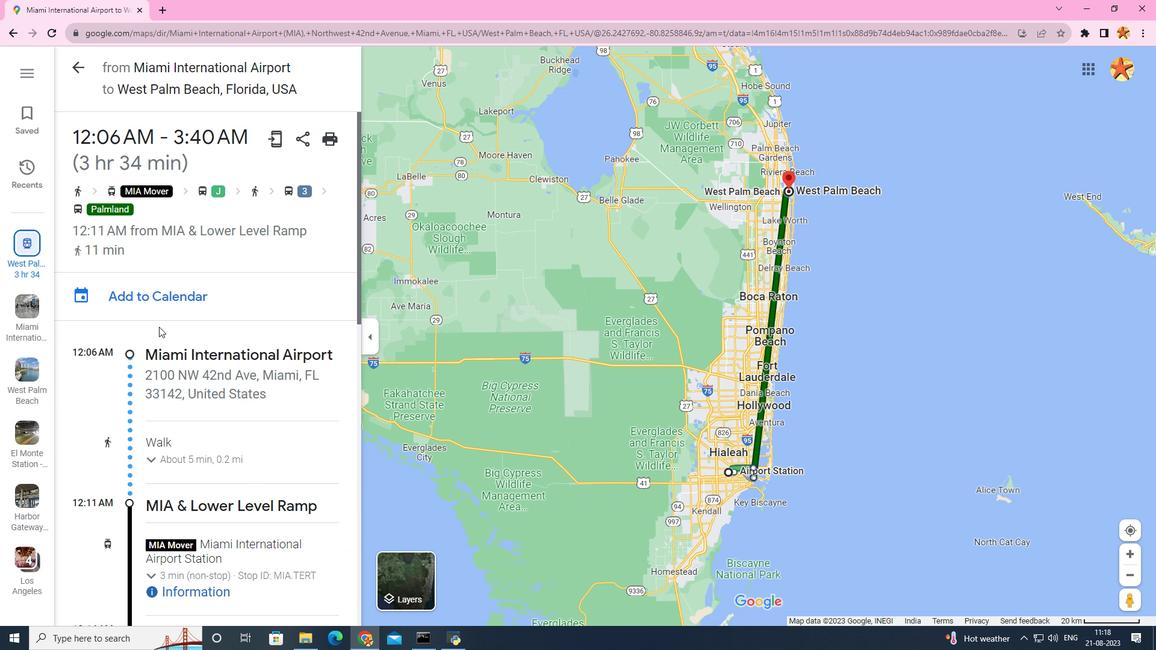 
Action: Mouse scrolled (159, 326) with delta (0, 0)
Screenshot: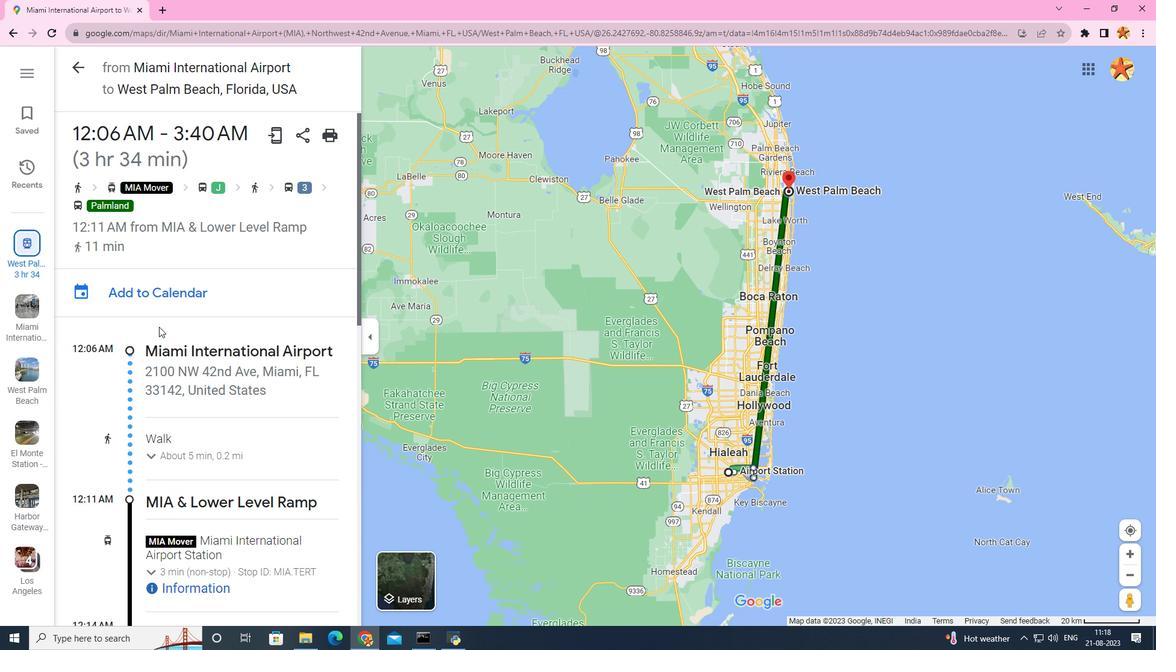 
Action: Mouse scrolled (159, 326) with delta (0, 0)
Screenshot: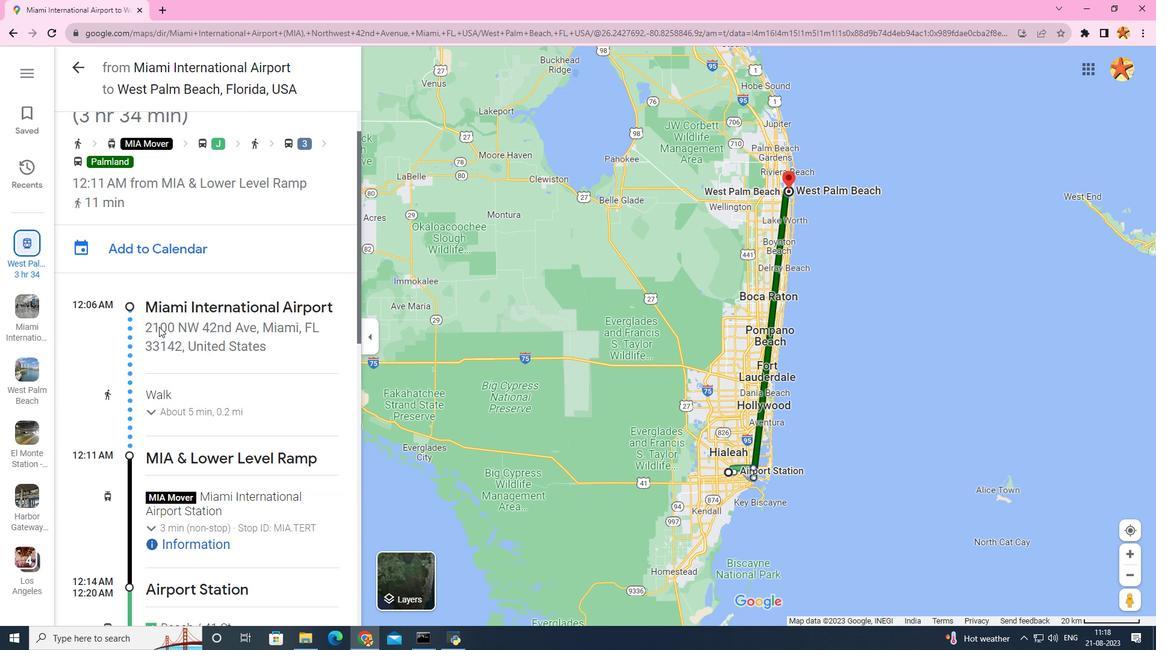 
Action: Mouse scrolled (159, 326) with delta (0, 0)
Screenshot: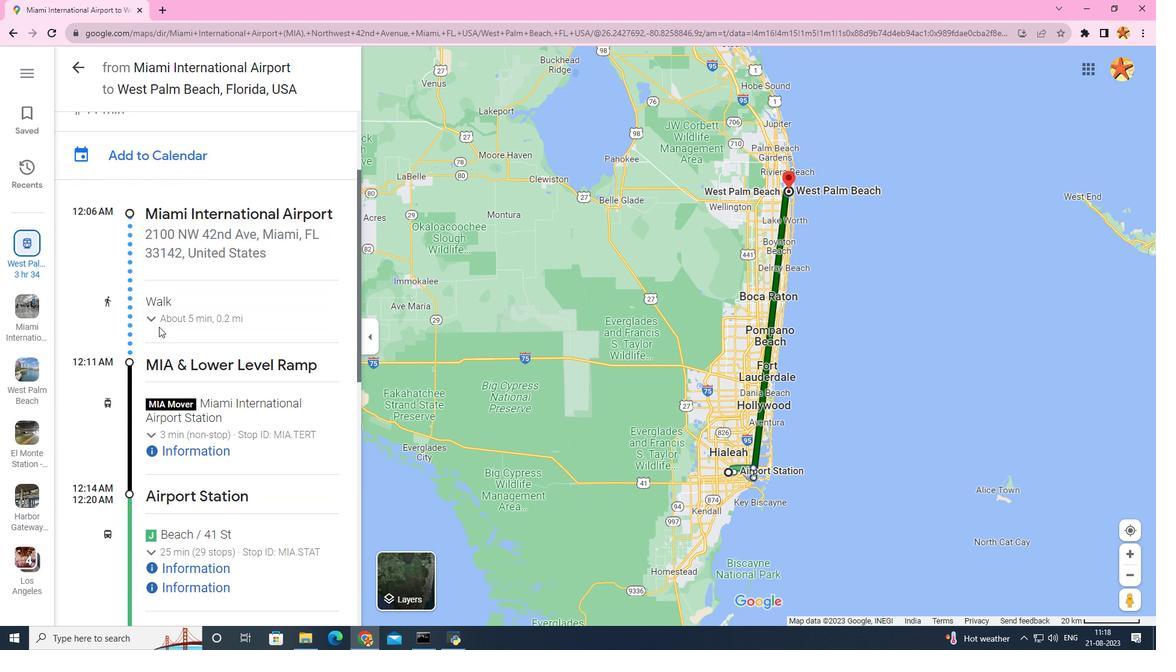 
Action: Mouse scrolled (159, 326) with delta (0, 0)
Screenshot: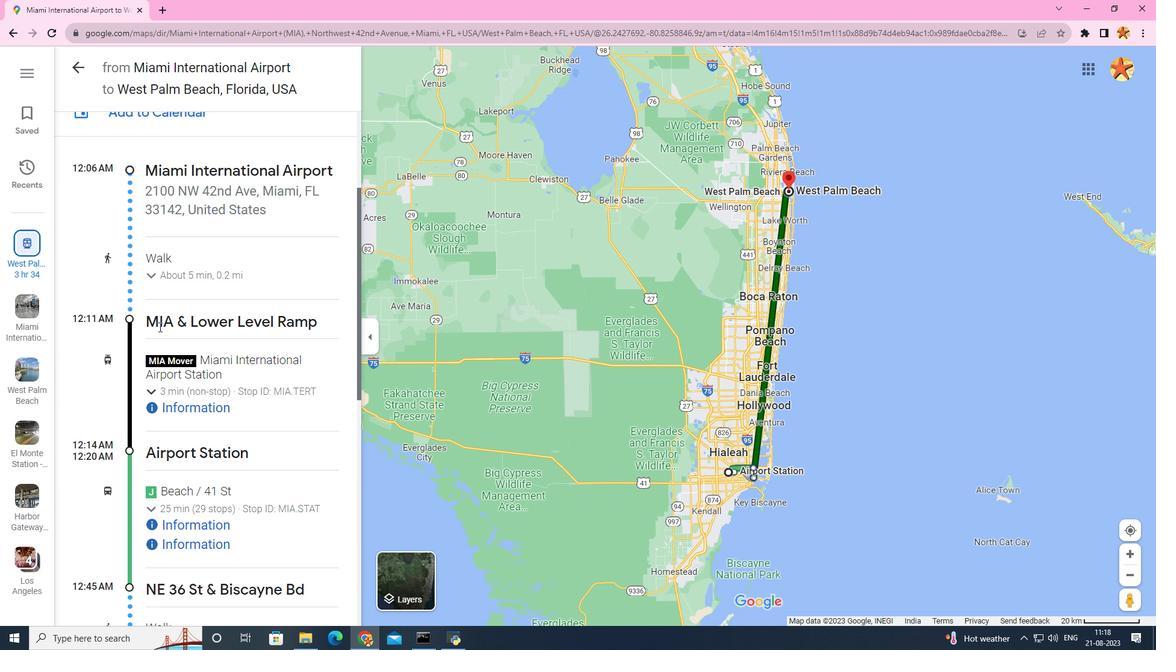 
Action: Mouse scrolled (159, 326) with delta (0, 0)
Screenshot: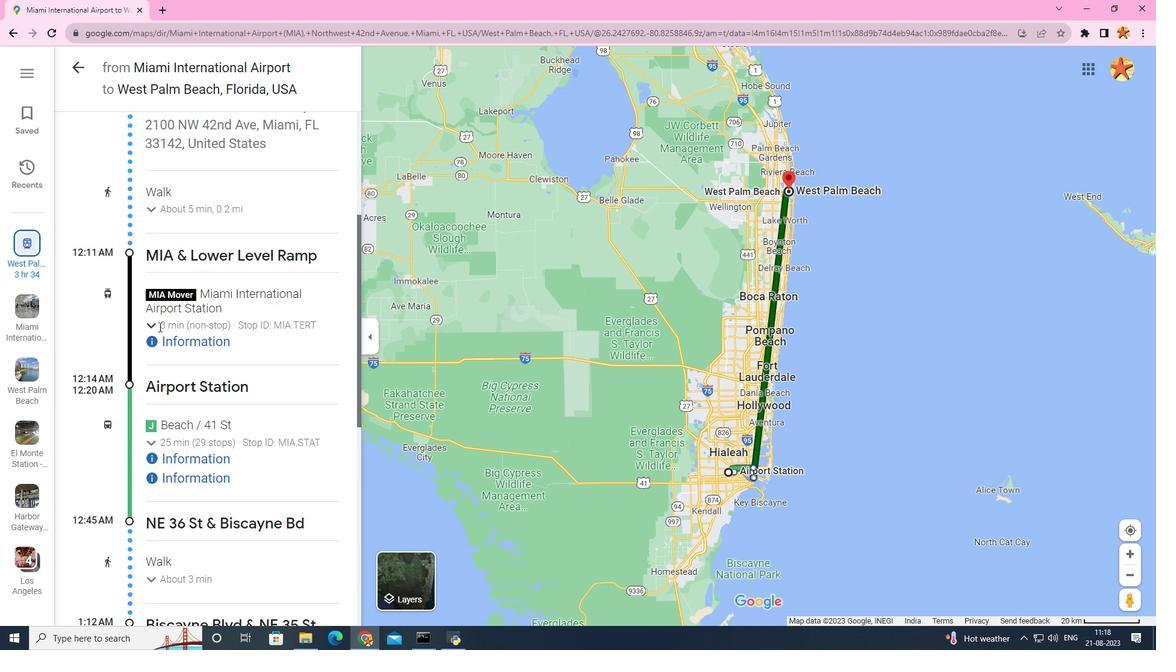 
Action: Mouse scrolled (159, 326) with delta (0, 0)
Screenshot: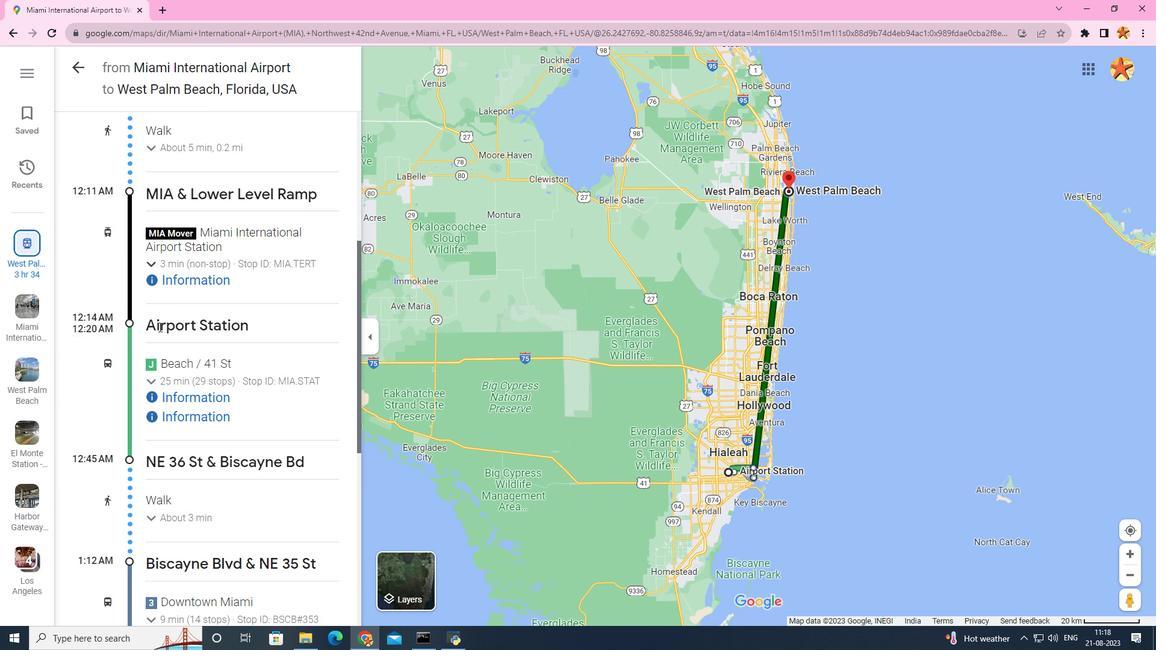 
Action: Mouse scrolled (159, 326) with delta (0, 0)
Screenshot: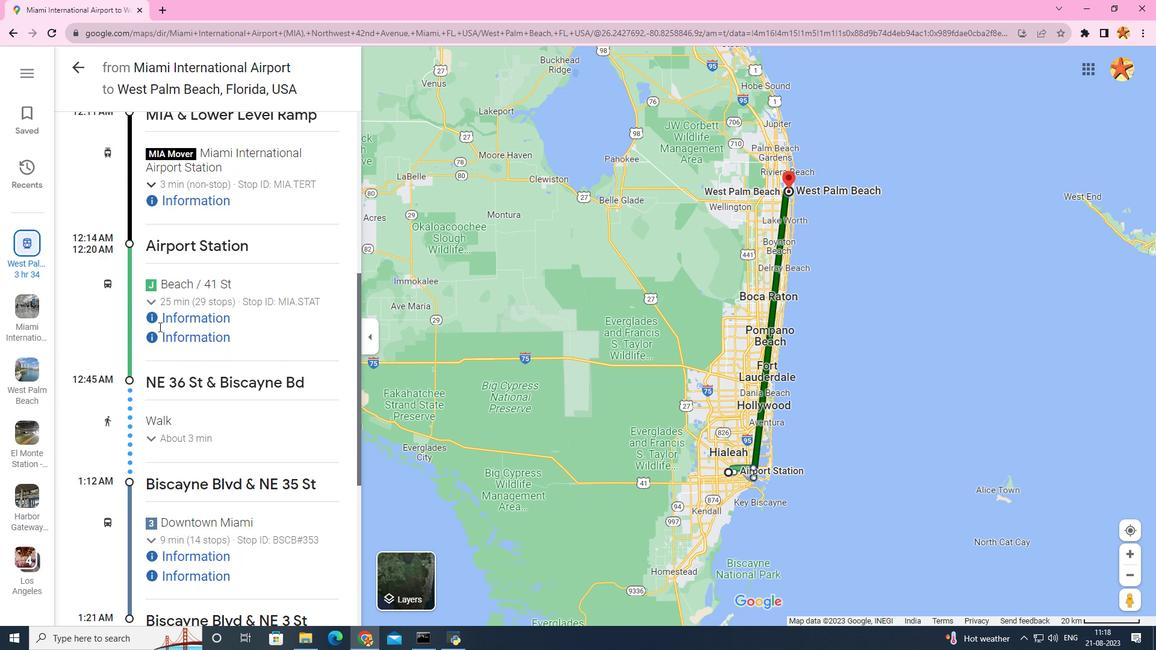 
Action: Mouse scrolled (159, 326) with delta (0, 0)
Screenshot: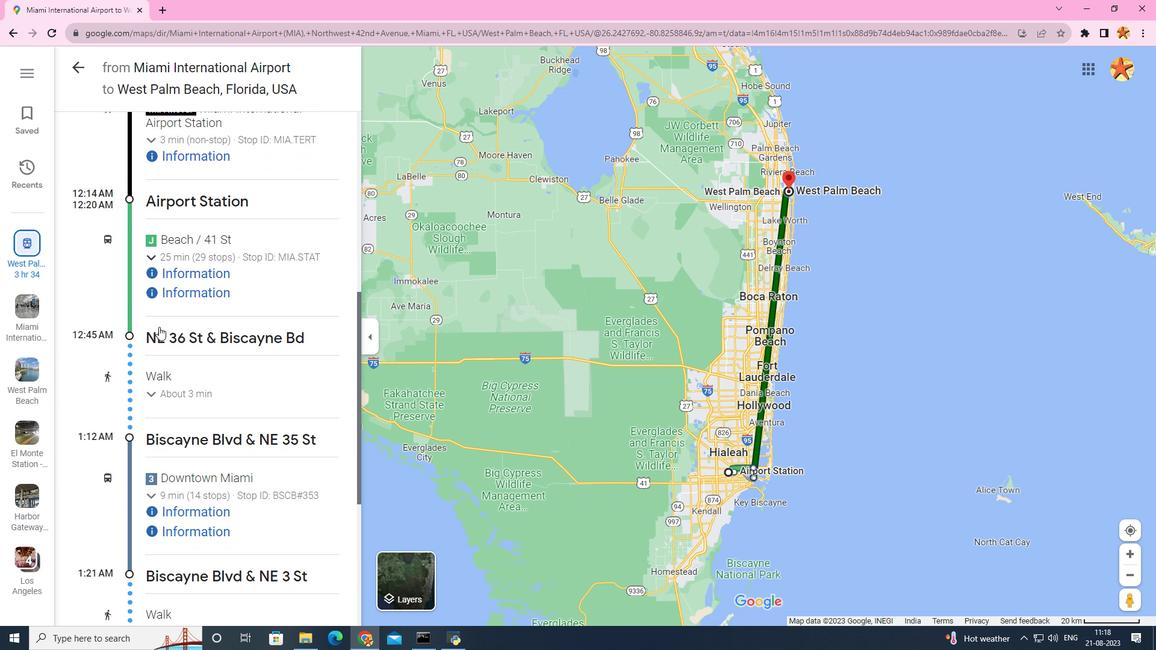 
Action: Mouse scrolled (159, 326) with delta (0, 0)
Screenshot: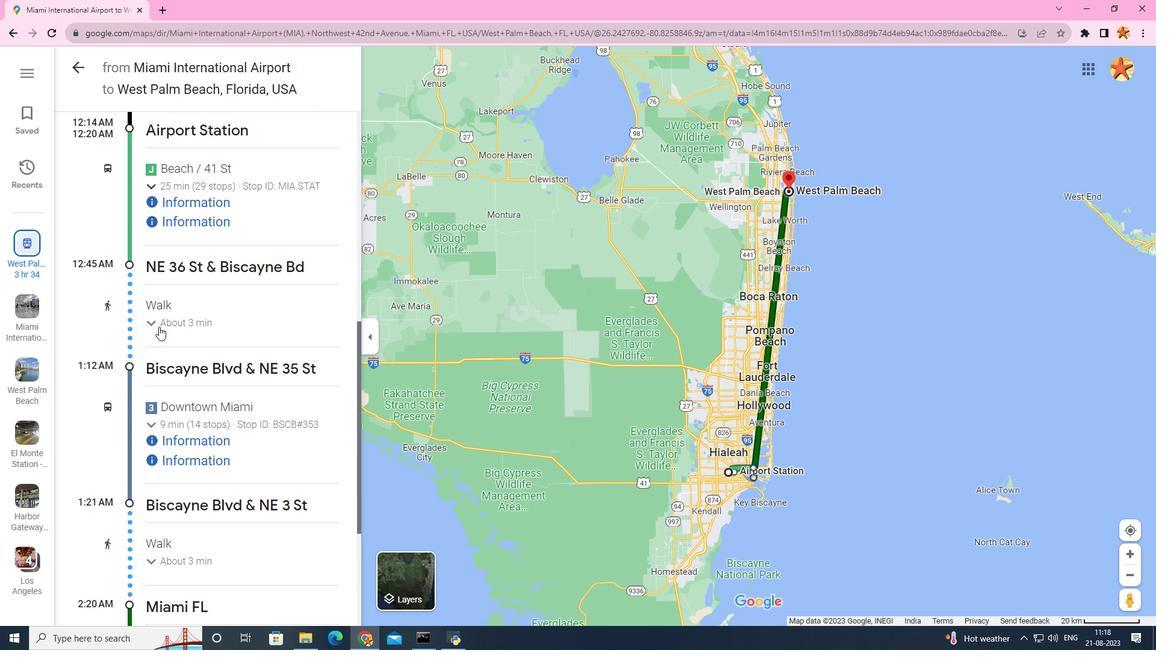 
Action: Mouse scrolled (159, 326) with delta (0, 0)
Screenshot: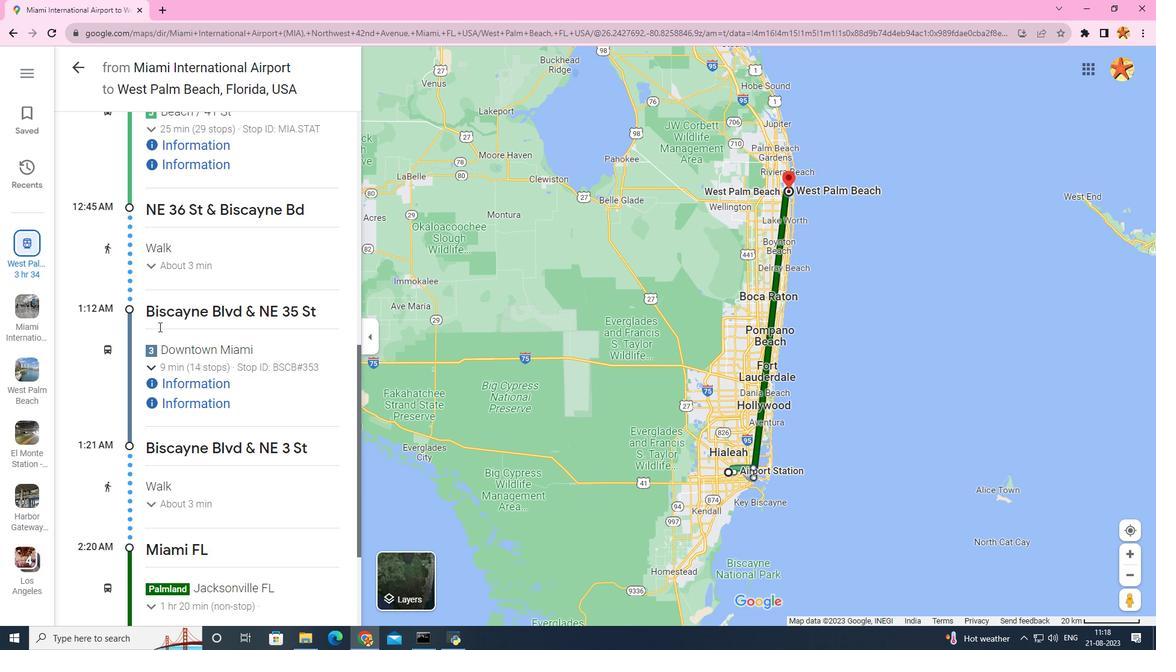 
Action: Mouse scrolled (159, 326) with delta (0, 0)
Screenshot: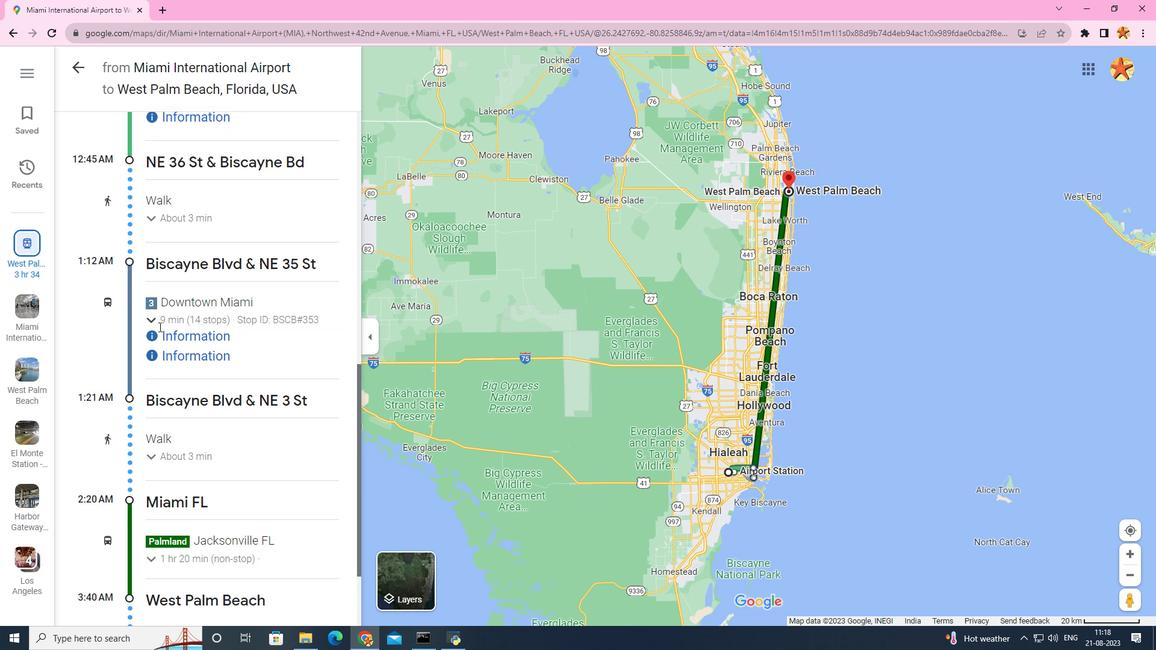 
Action: Mouse scrolled (159, 326) with delta (0, 0)
Screenshot: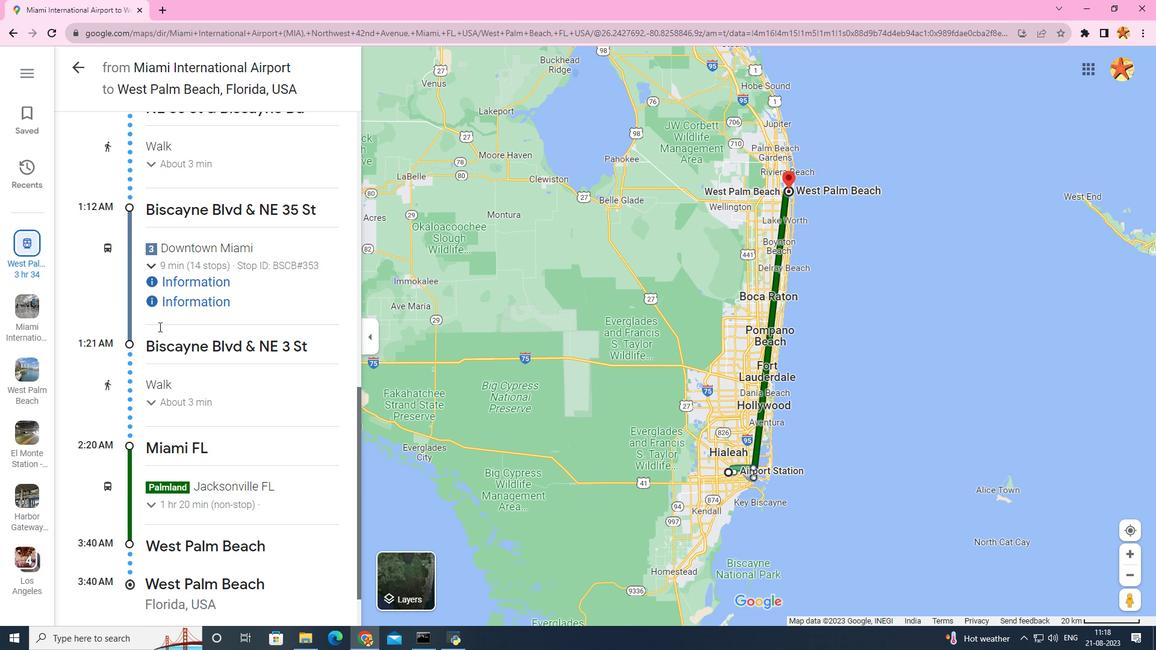 
Action: Mouse scrolled (159, 326) with delta (0, 0)
Screenshot: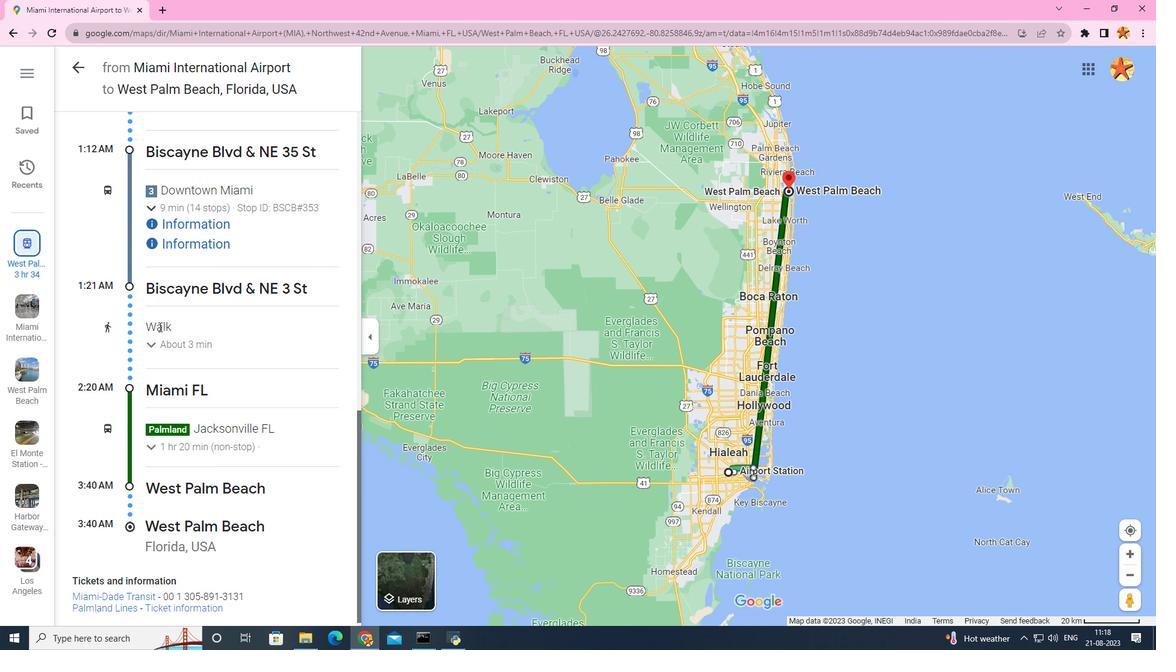 
Action: Mouse scrolled (159, 327) with delta (0, 0)
Screenshot: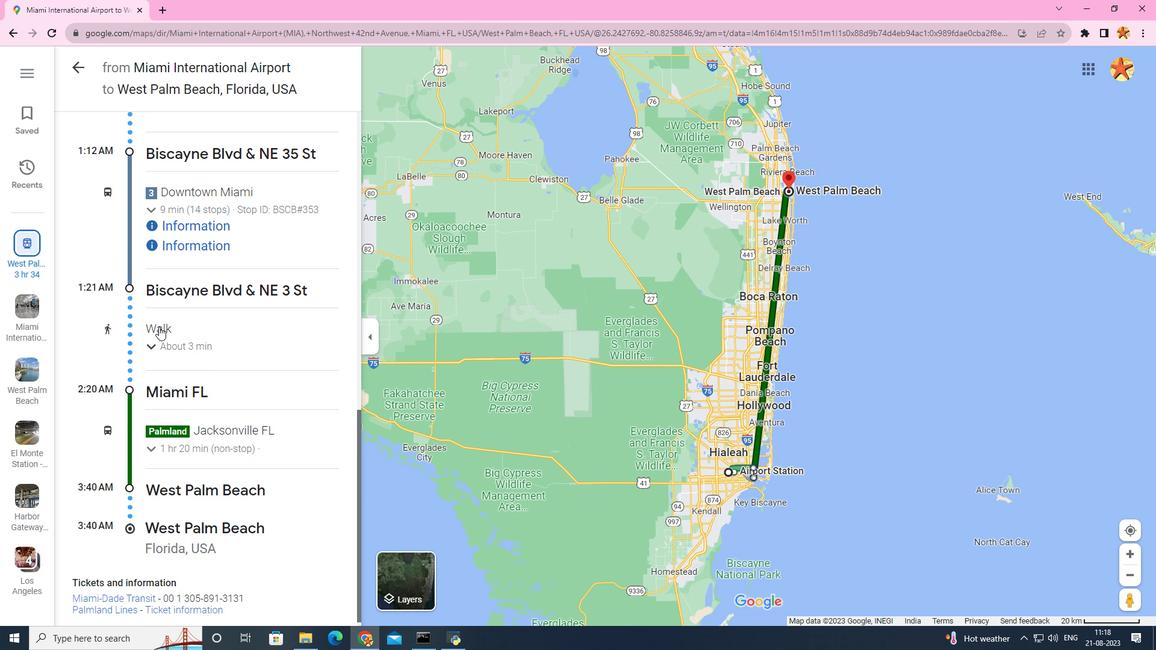 
Action: Mouse scrolled (159, 327) with delta (0, 0)
Screenshot: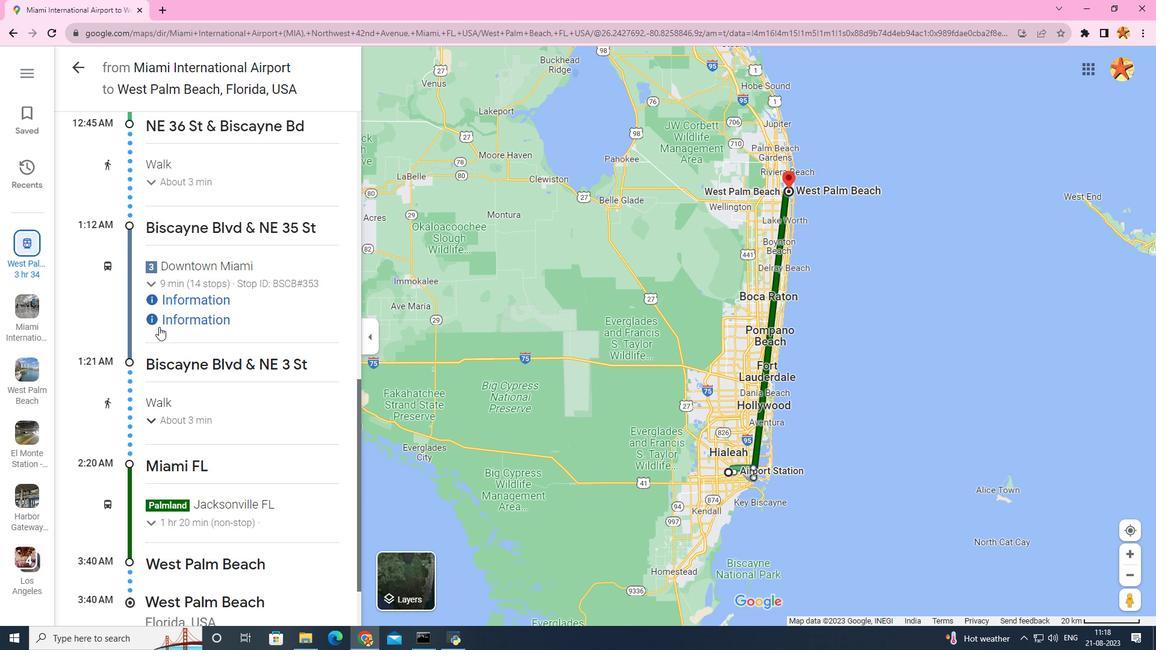 
Action: Mouse scrolled (159, 327) with delta (0, 0)
Screenshot: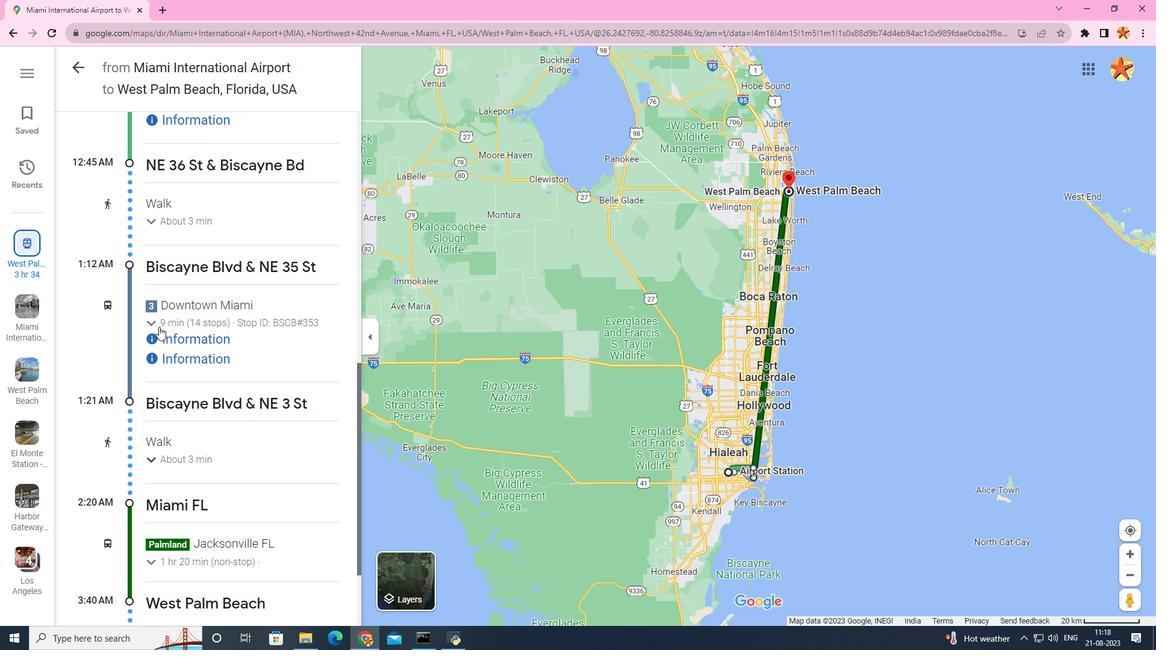 
Action: Mouse scrolled (159, 327) with delta (0, 0)
Screenshot: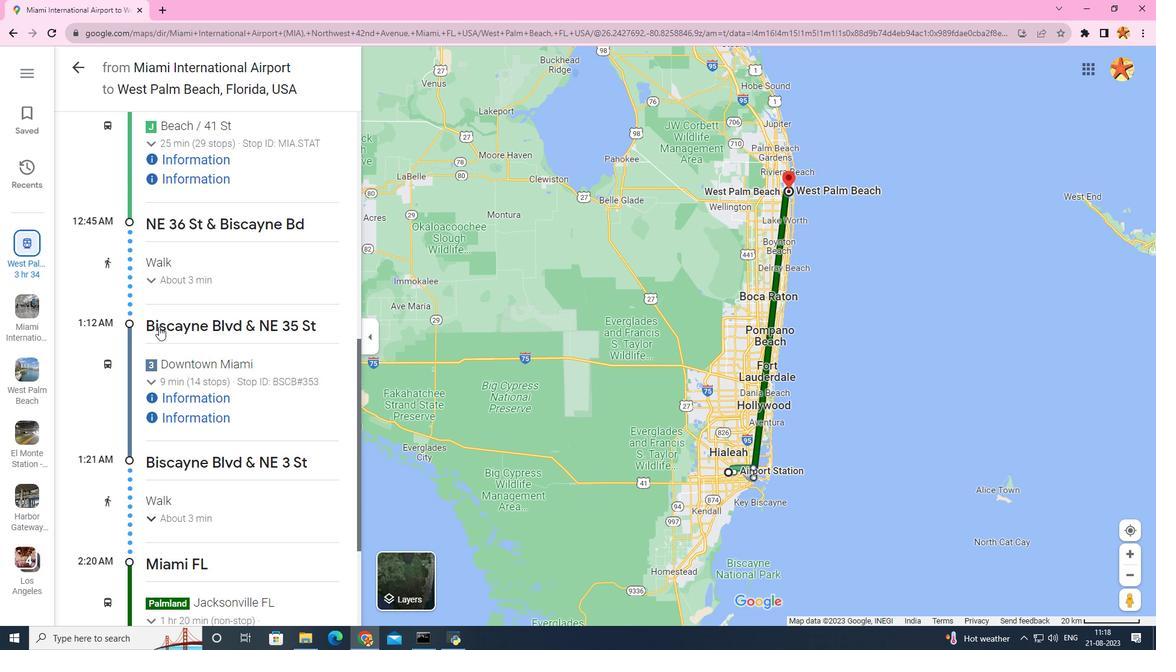 
Action: Mouse scrolled (159, 327) with delta (0, 0)
Screenshot: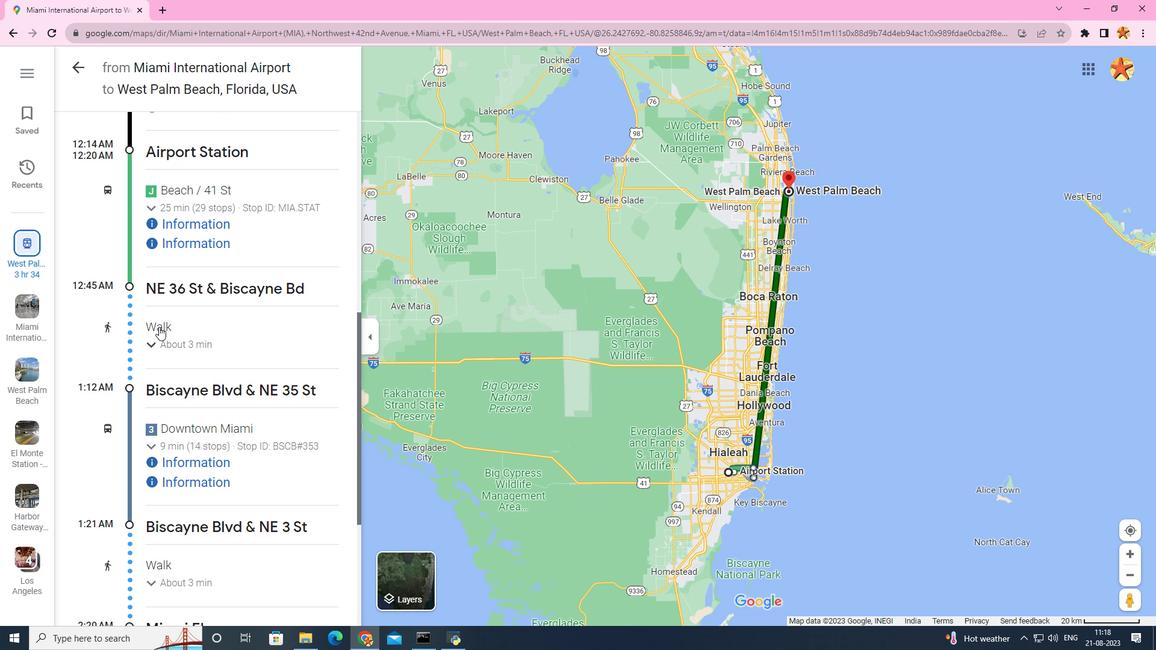 
Action: Mouse scrolled (159, 327) with delta (0, 0)
Screenshot: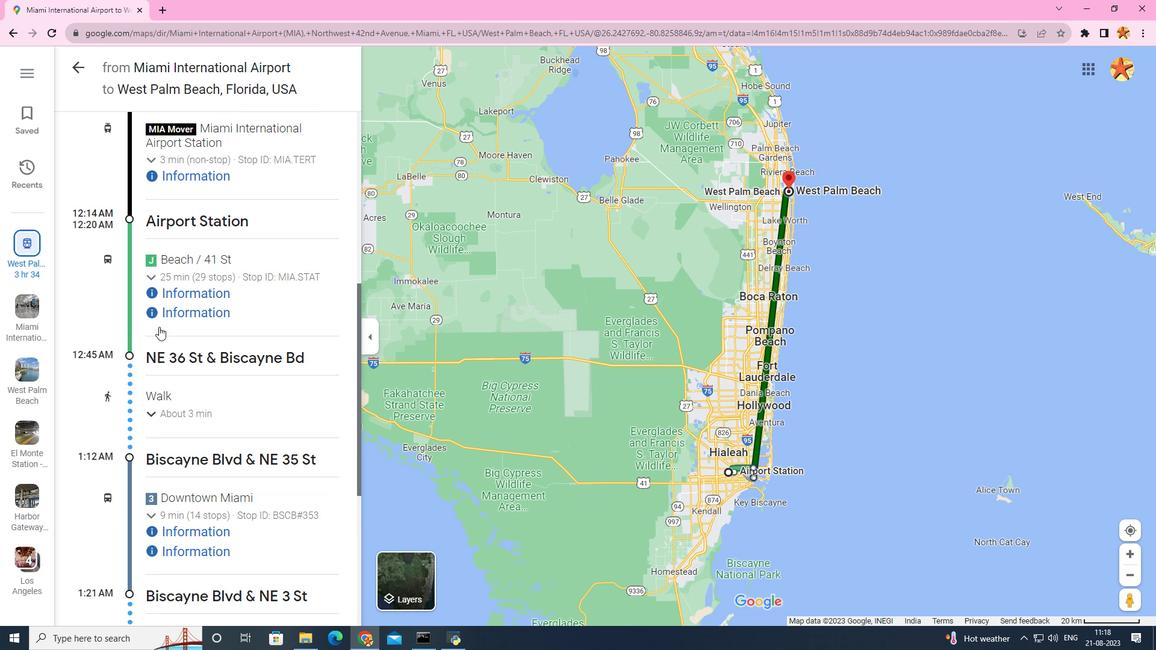 
Action: Mouse scrolled (159, 327) with delta (0, 0)
Screenshot: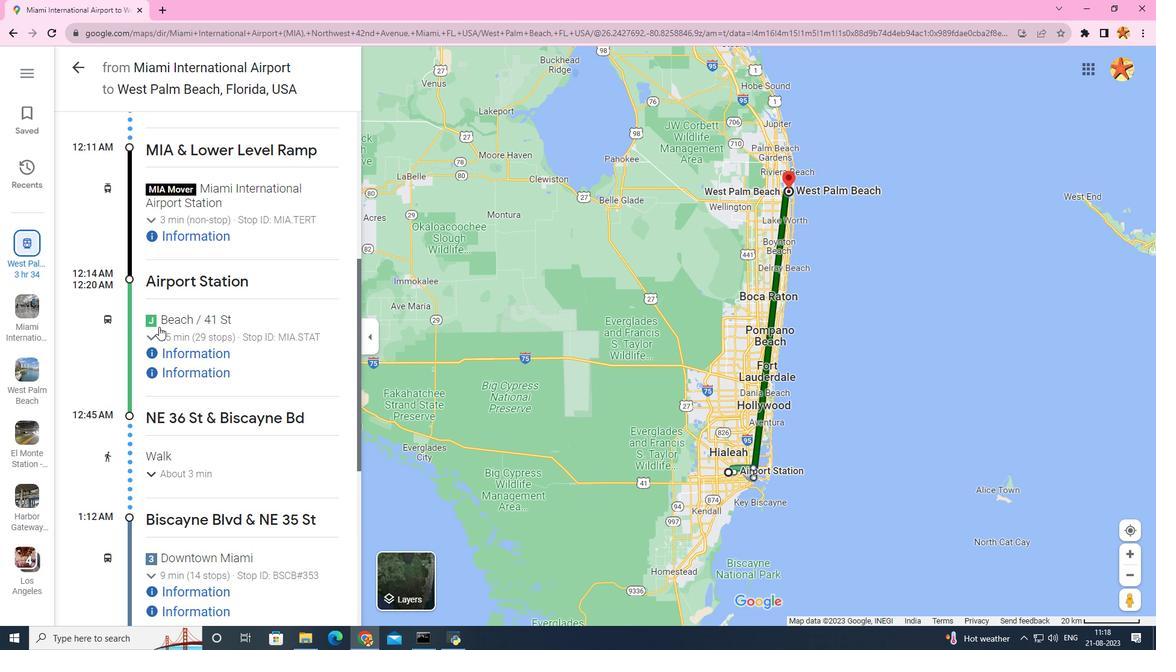 
Action: Mouse scrolled (159, 327) with delta (0, 0)
Screenshot: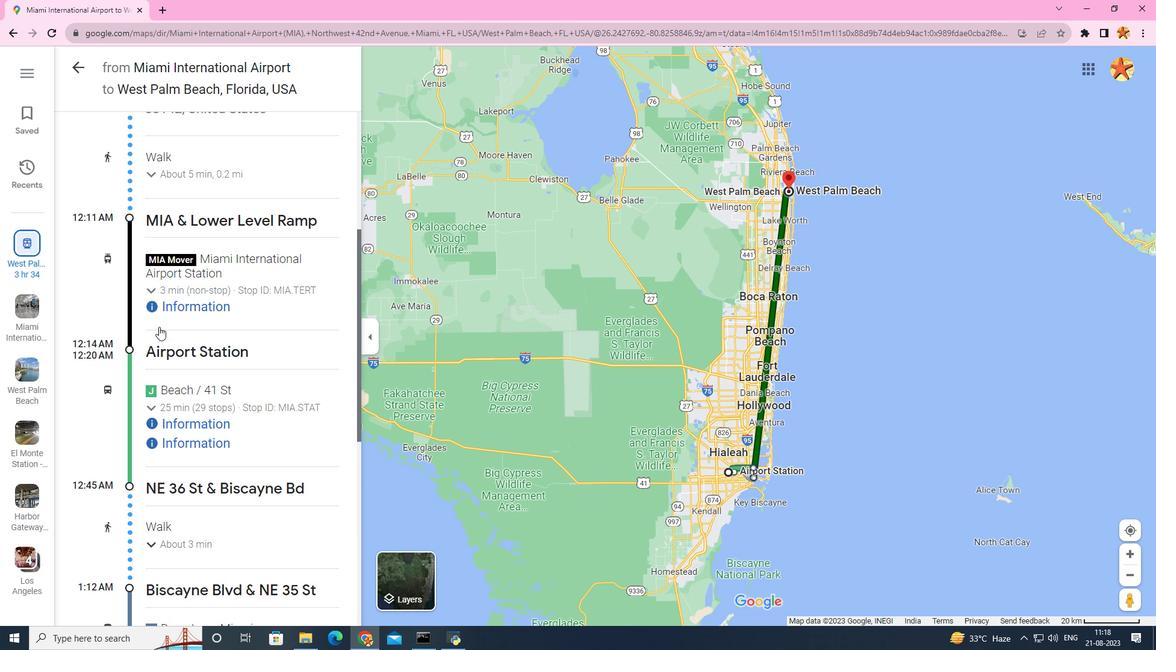 
Action: Mouse scrolled (159, 327) with delta (0, 0)
Screenshot: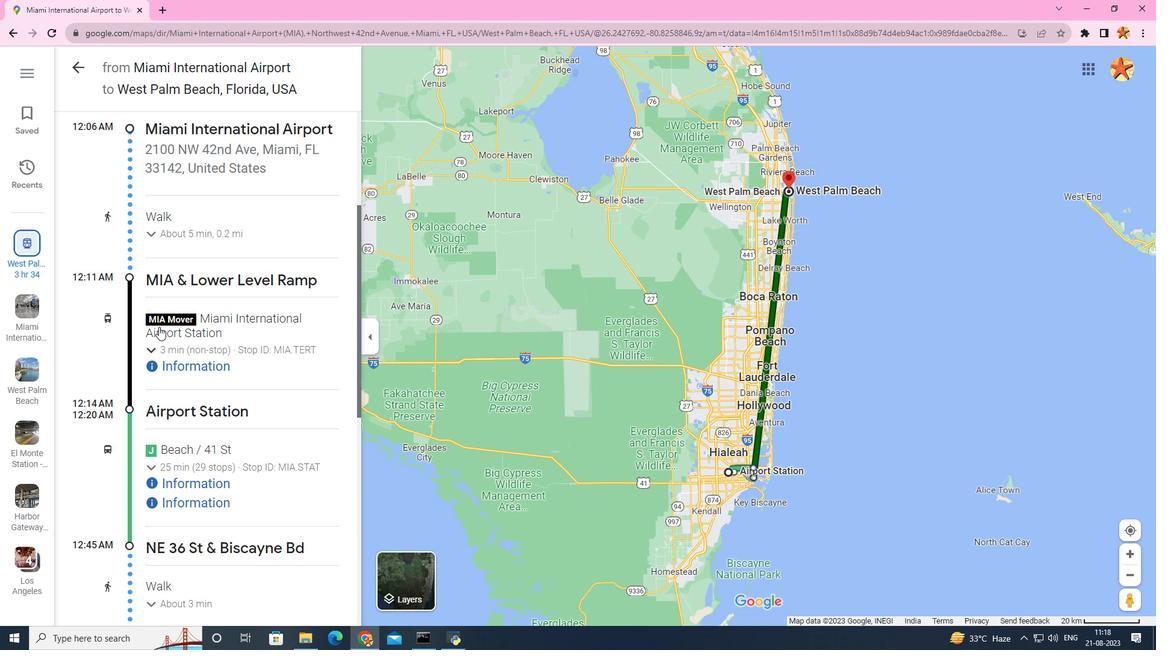 
Action: Mouse scrolled (159, 327) with delta (0, 0)
Screenshot: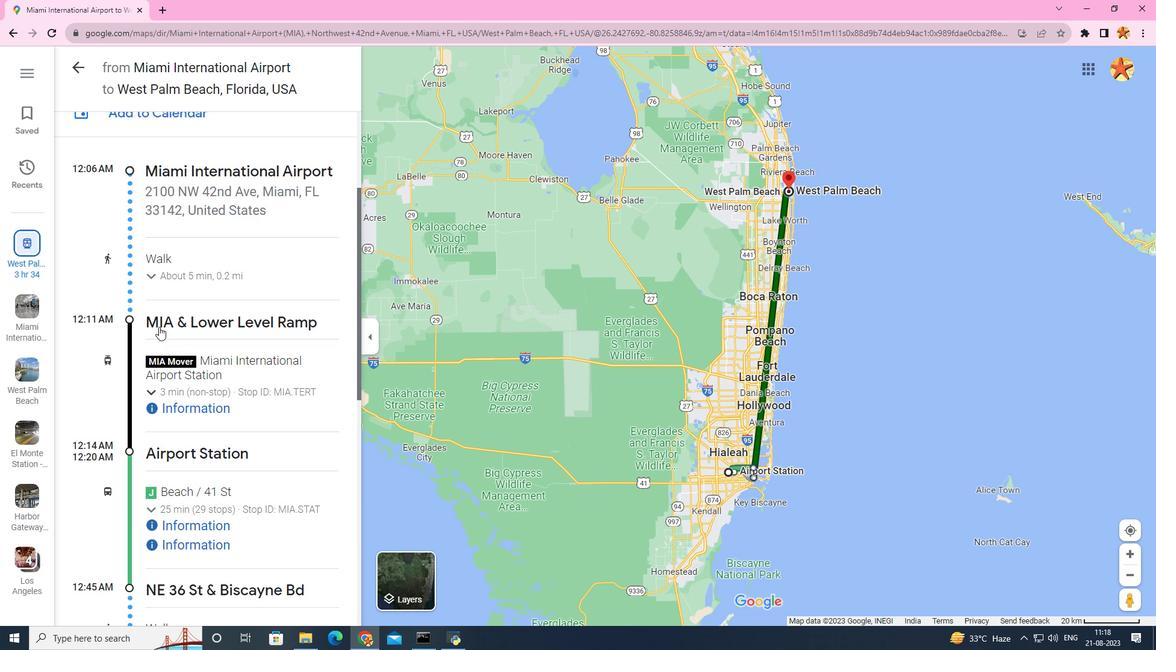 
Action: Mouse scrolled (159, 327) with delta (0, 0)
Screenshot: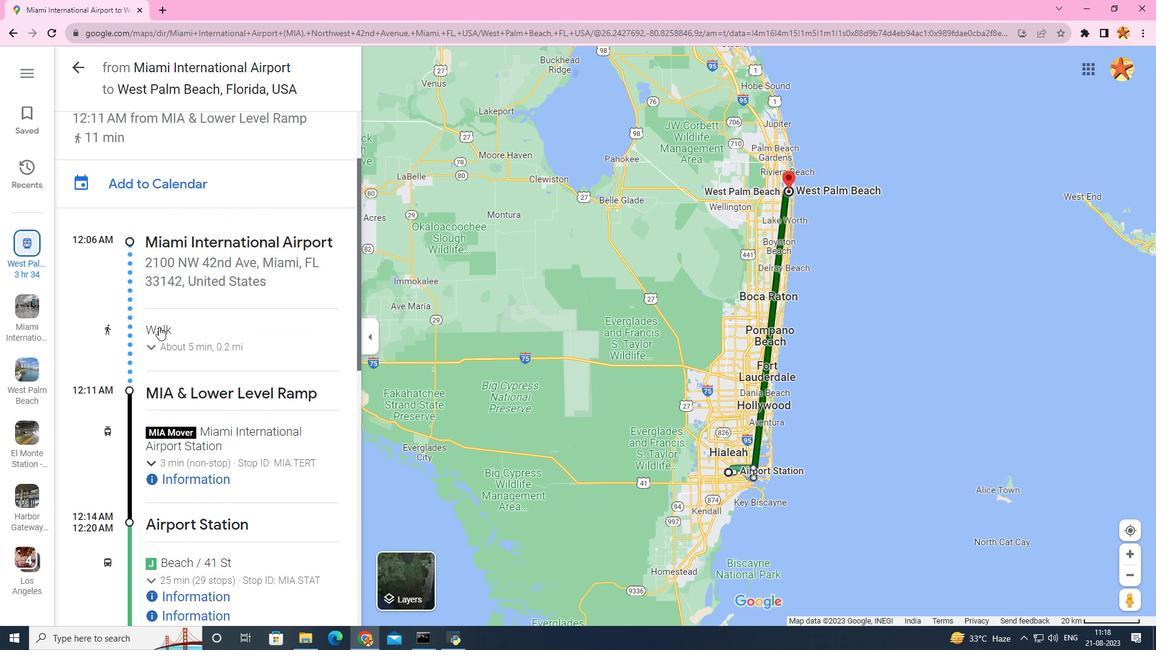 
Action: Mouse scrolled (159, 327) with delta (0, 0)
Screenshot: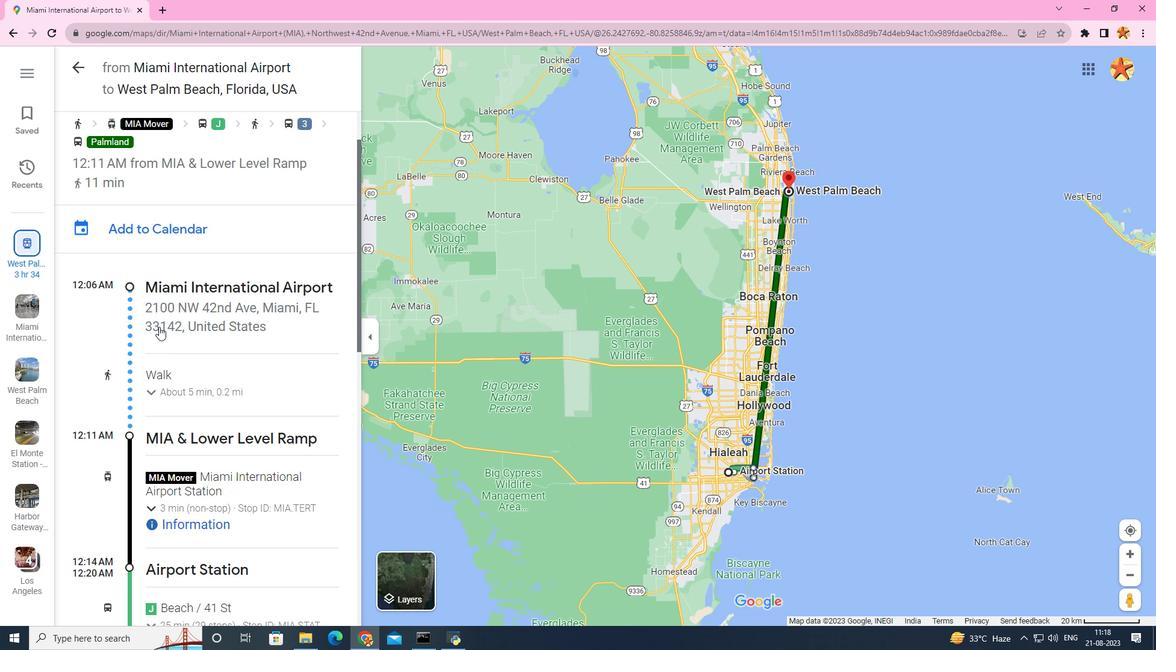 
Action: Mouse scrolled (159, 327) with delta (0, 0)
Screenshot: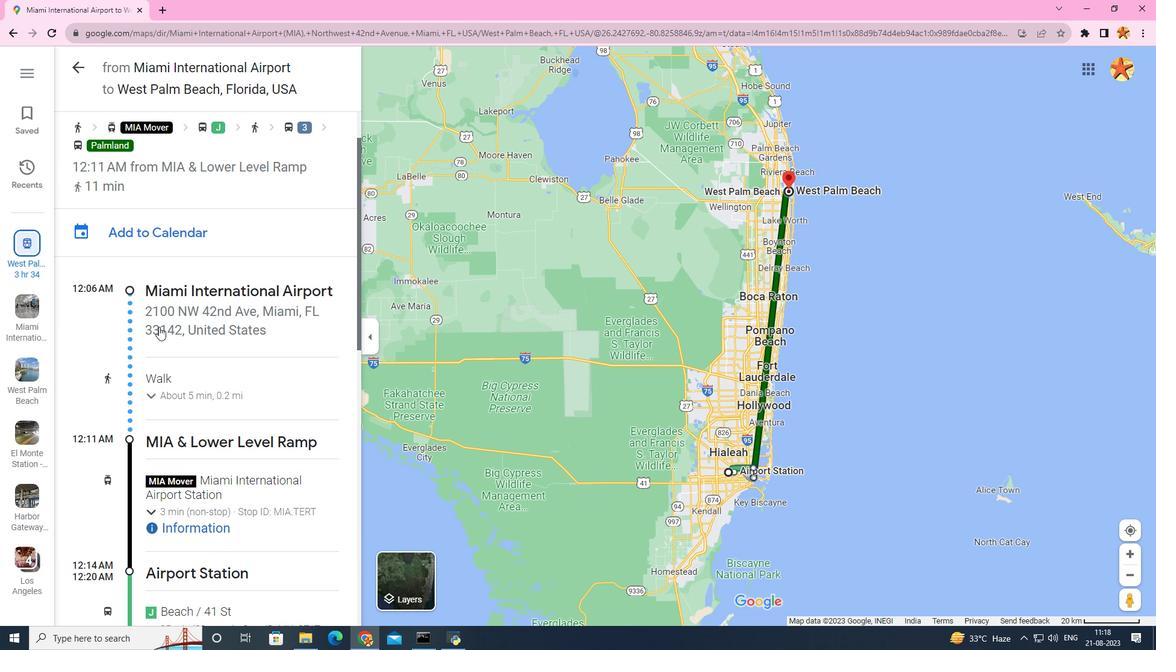 
Action: Mouse scrolled (159, 327) with delta (0, 0)
Screenshot: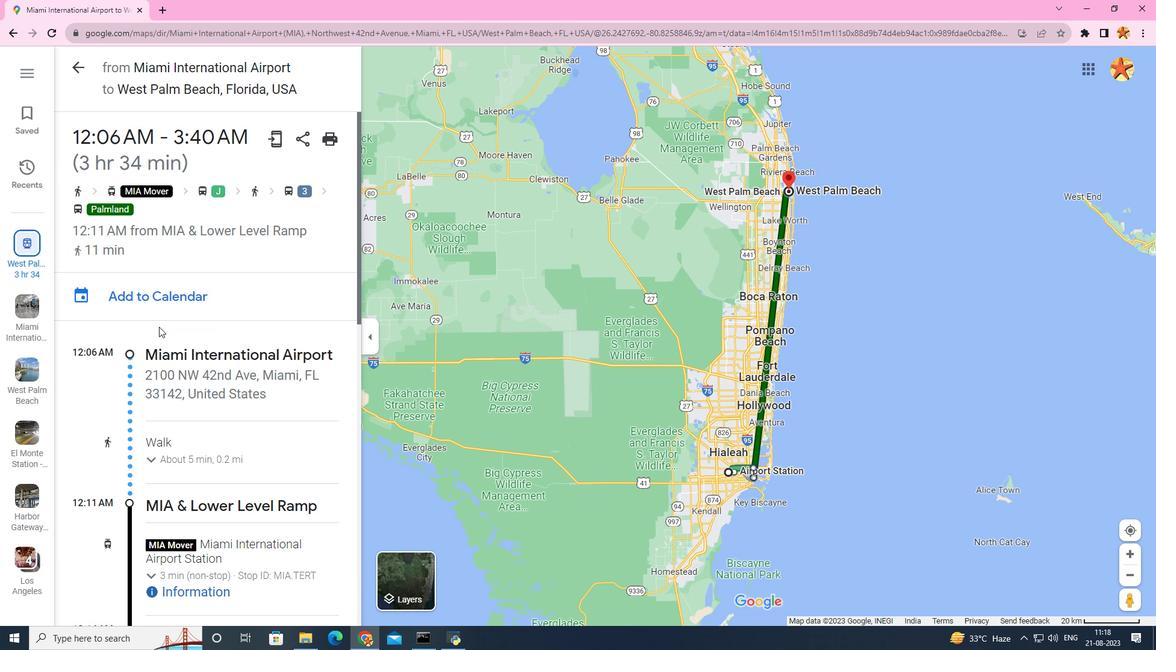 
Action: Mouse scrolled (159, 327) with delta (0, 0)
Screenshot: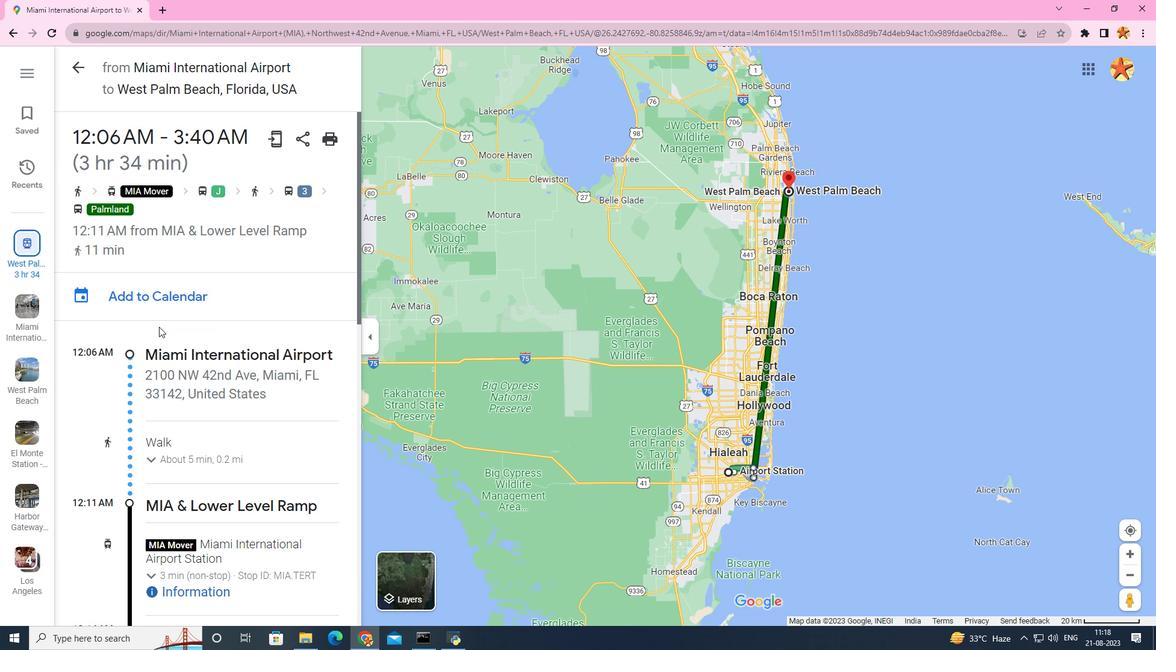 
Action: Mouse scrolled (159, 327) with delta (0, 0)
Screenshot: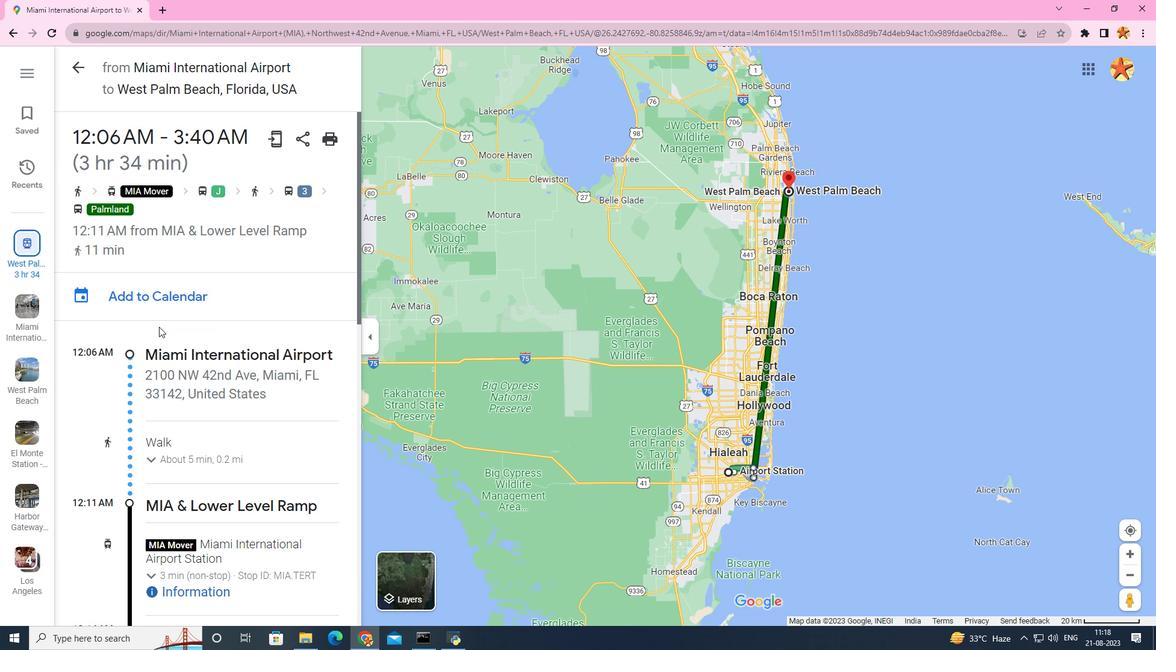 
Action: Mouse scrolled (159, 327) with delta (0, 0)
Screenshot: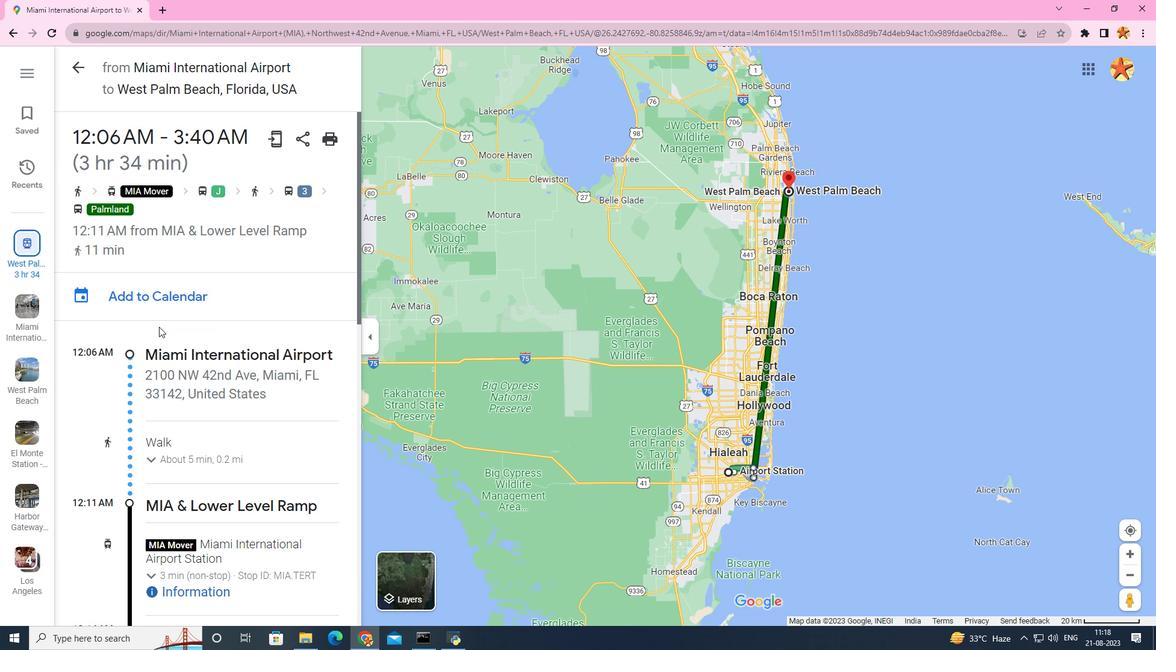 
Action: Mouse scrolled (159, 327) with delta (0, 0)
Screenshot: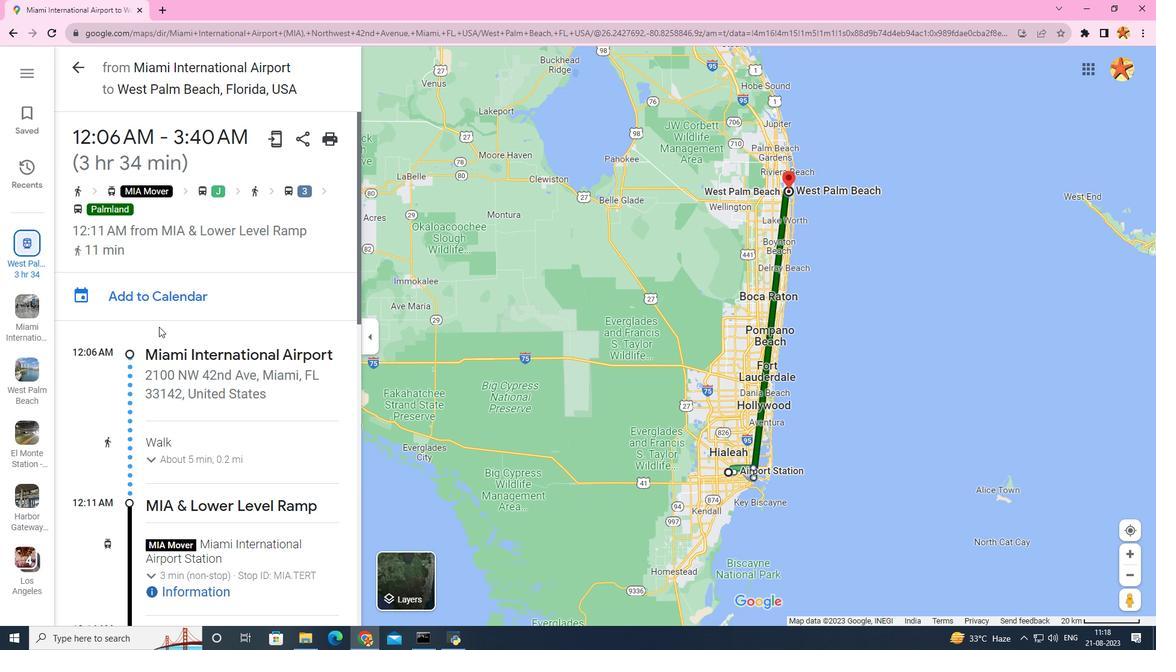 
Action: Mouse moved to (151, 328)
Screenshot: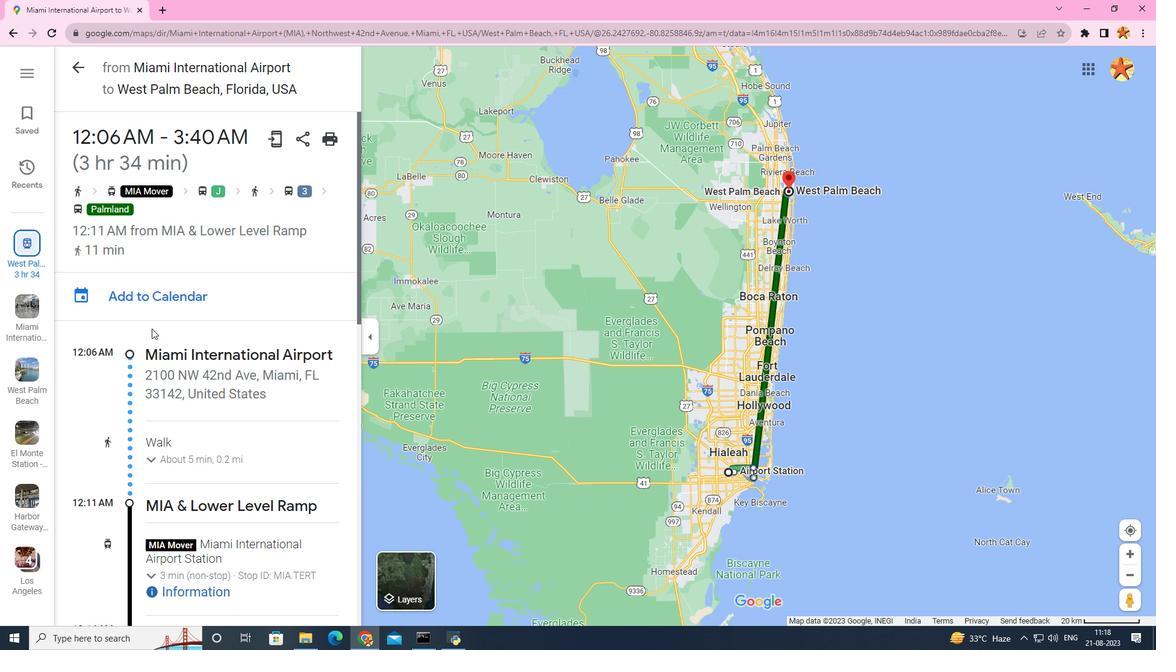 
